 Task: nan
Action: Mouse moved to (457, 578)
Screenshot: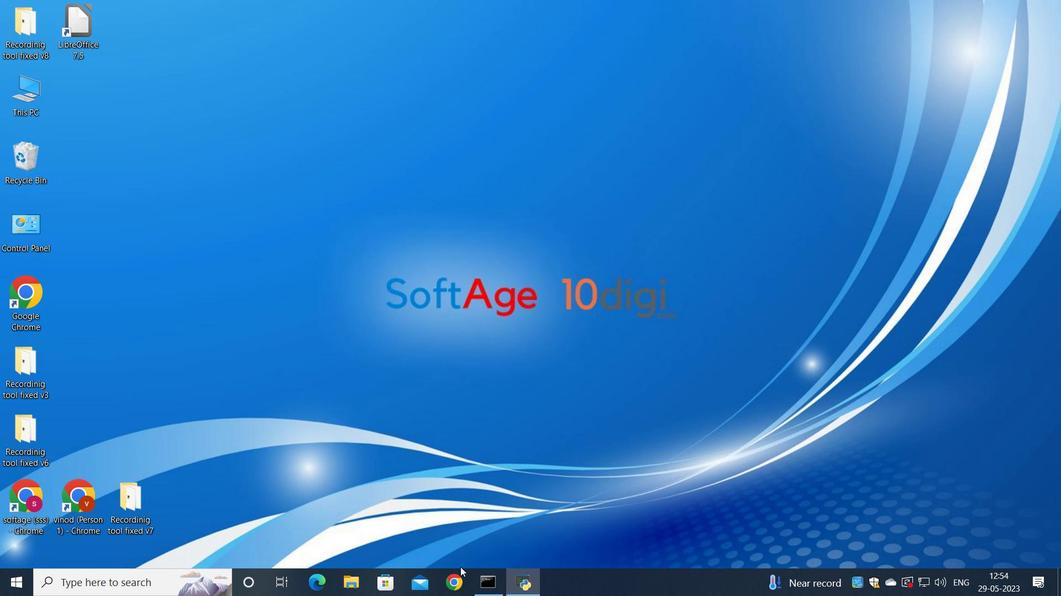 
Action: Mouse pressed left at (457, 578)
Screenshot: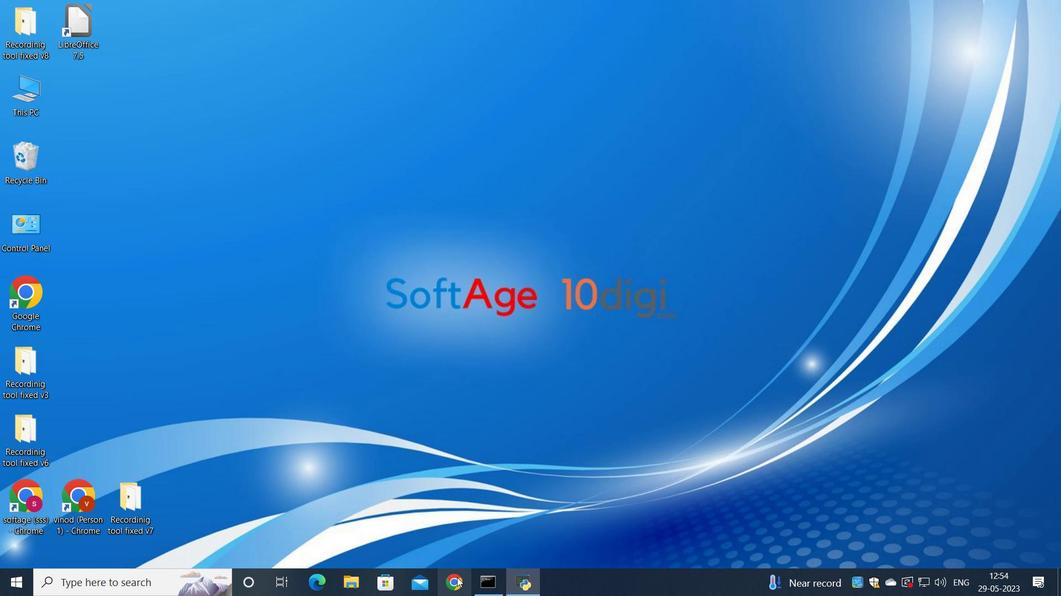 
Action: Mouse moved to (461, 367)
Screenshot: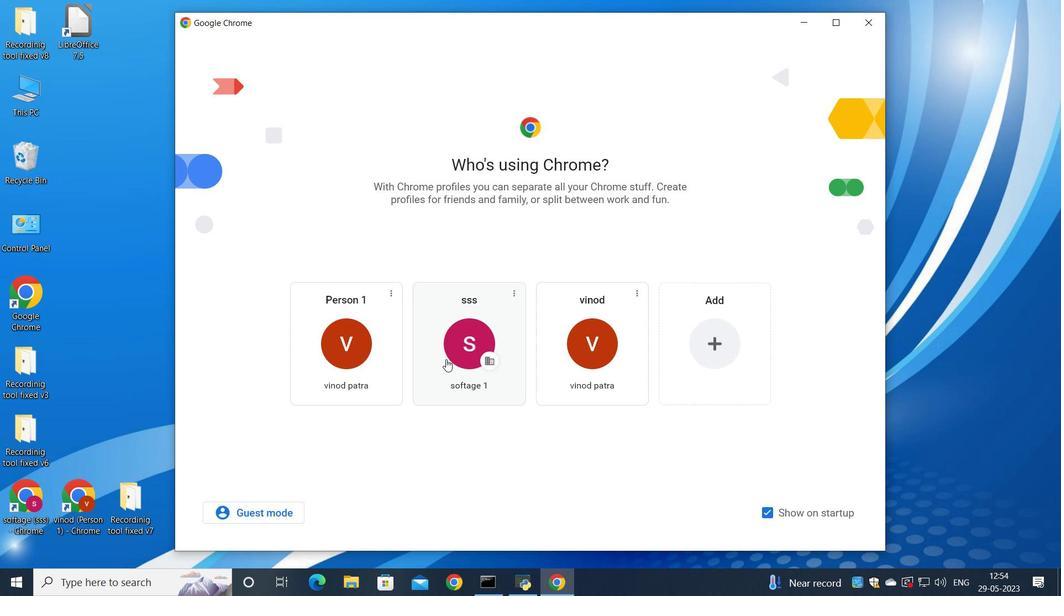 
Action: Mouse pressed left at (461, 367)
Screenshot: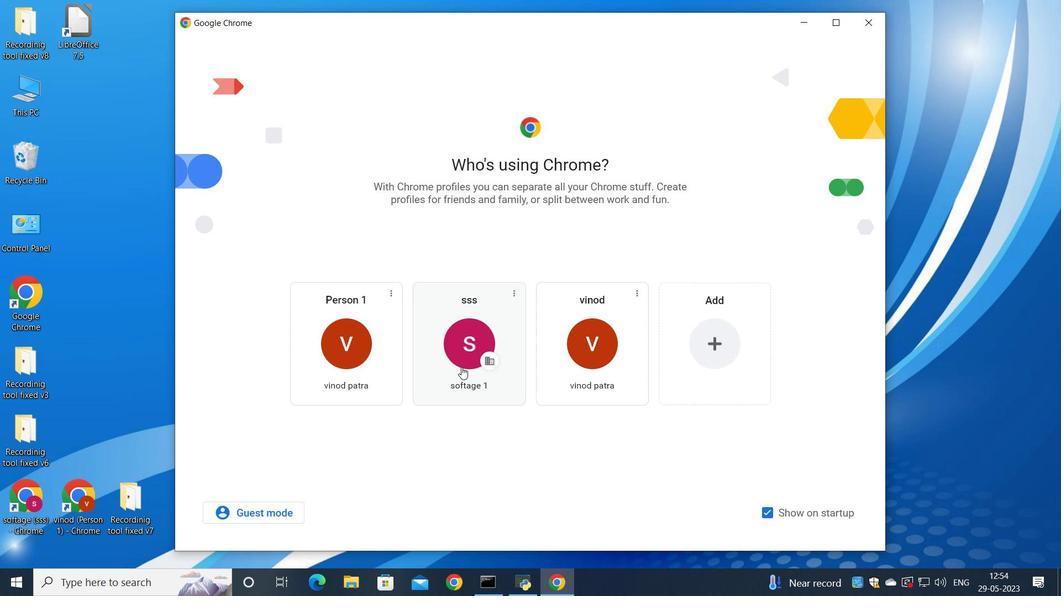 
Action: Mouse moved to (923, 69)
Screenshot: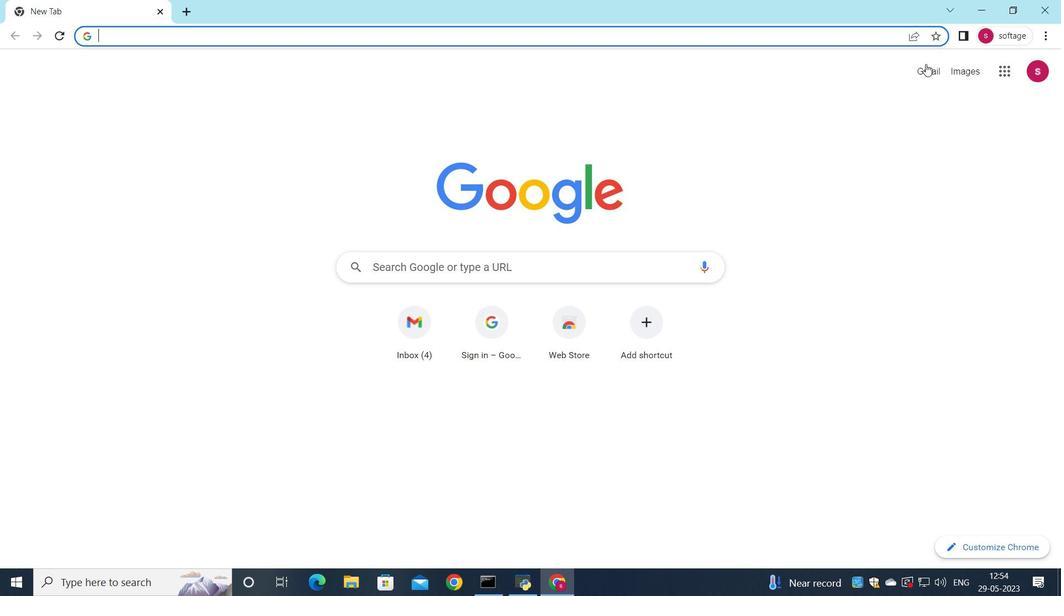 
Action: Mouse pressed left at (923, 69)
Screenshot: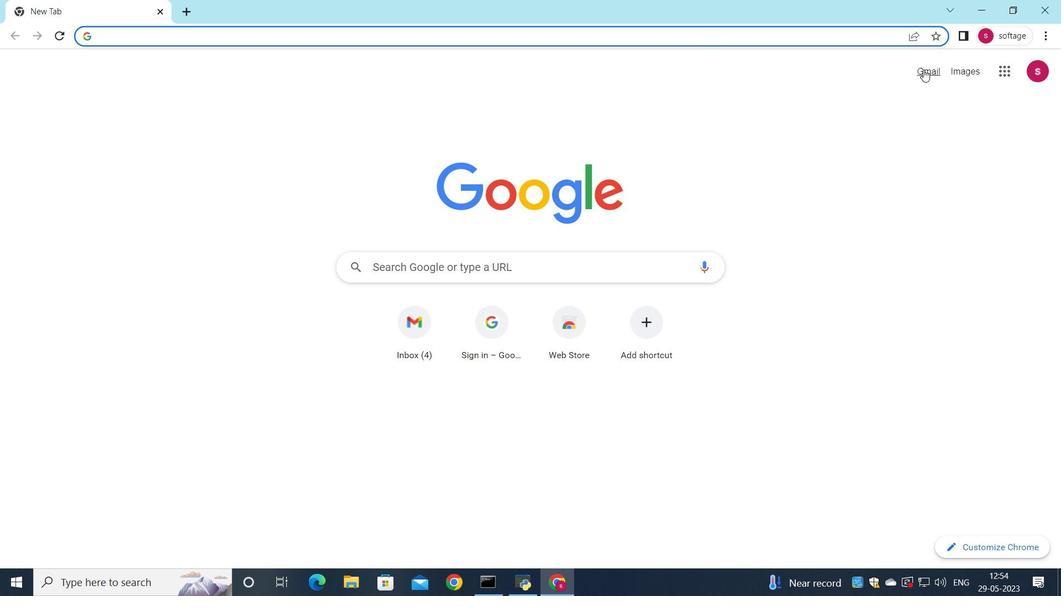 
Action: Mouse moved to (906, 91)
Screenshot: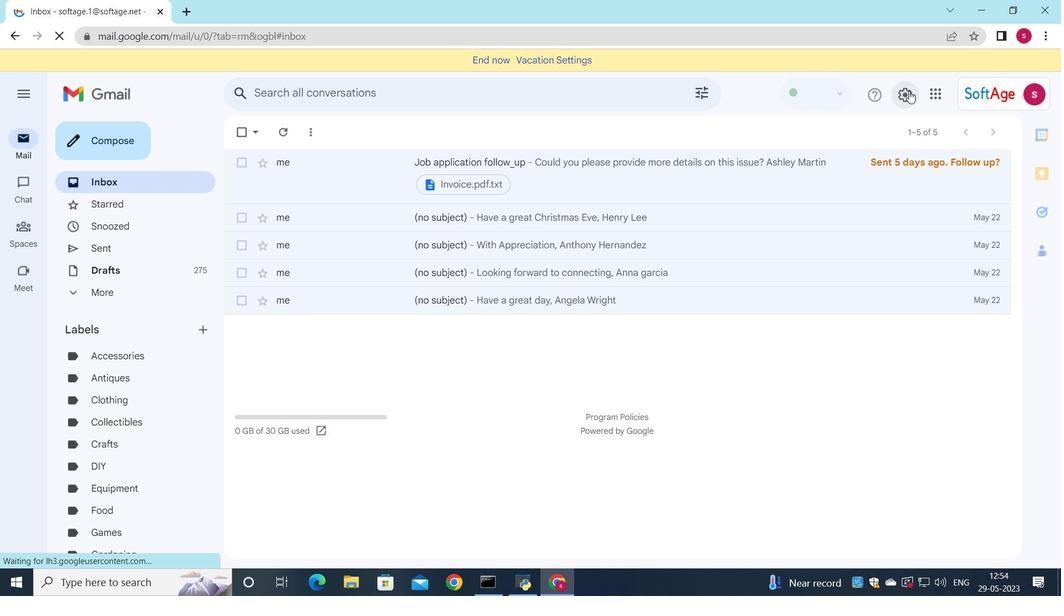 
Action: Mouse pressed left at (906, 91)
Screenshot: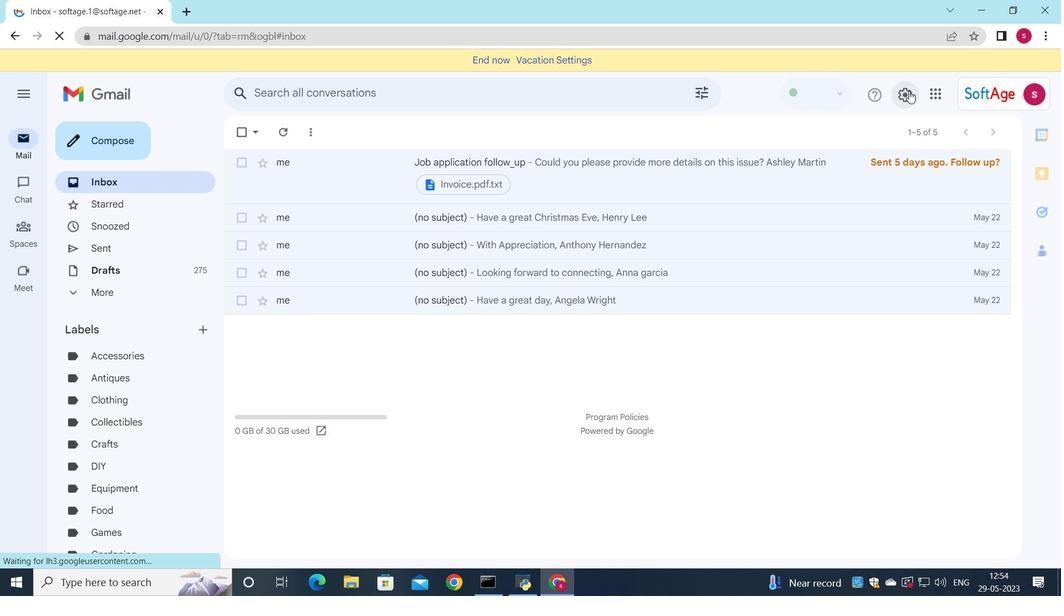 
Action: Mouse moved to (906, 168)
Screenshot: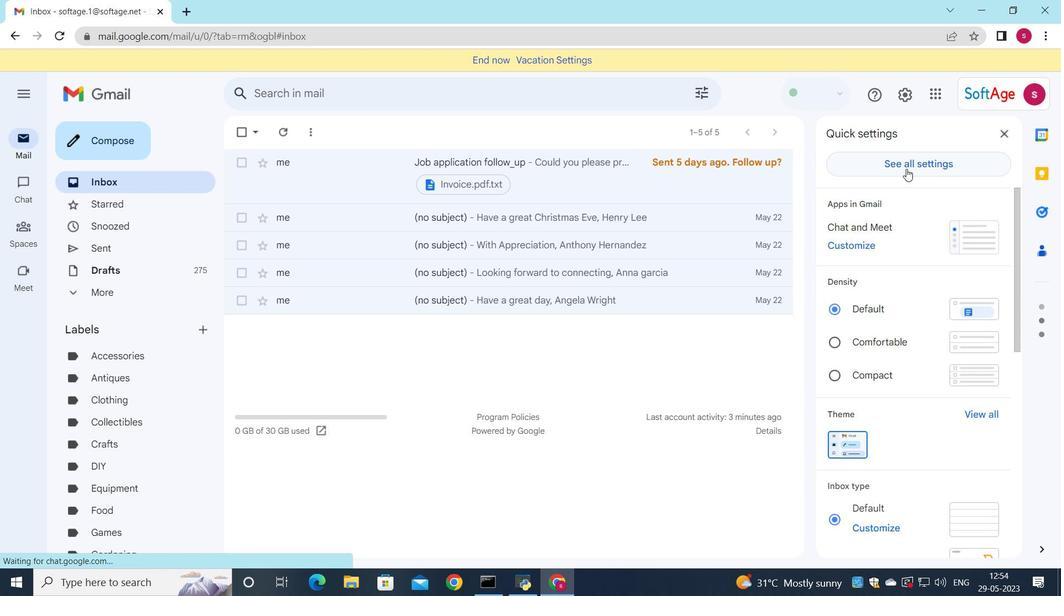 
Action: Mouse pressed left at (906, 168)
Screenshot: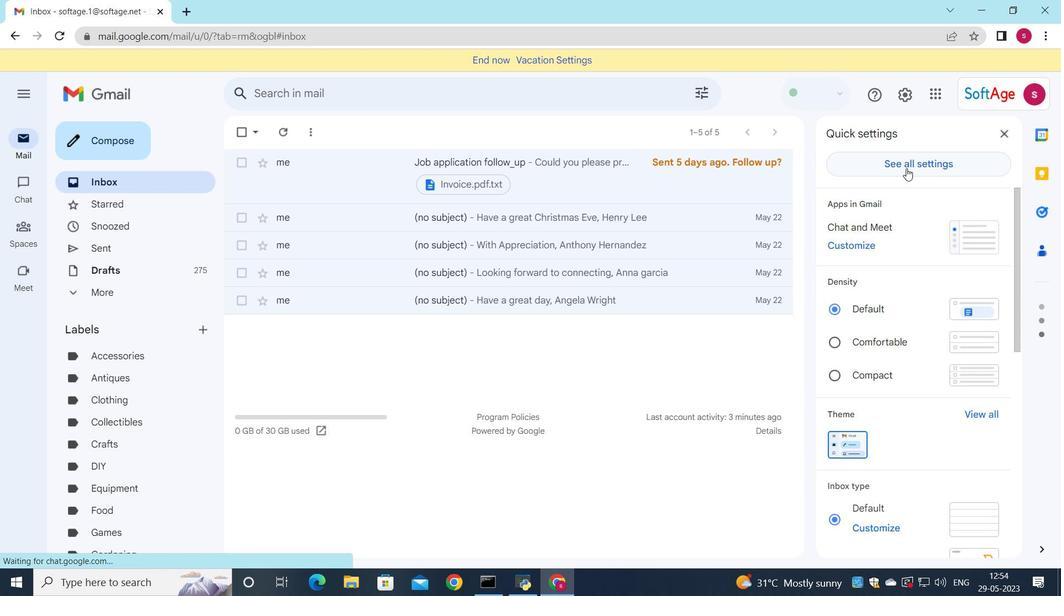 
Action: Mouse moved to (535, 504)
Screenshot: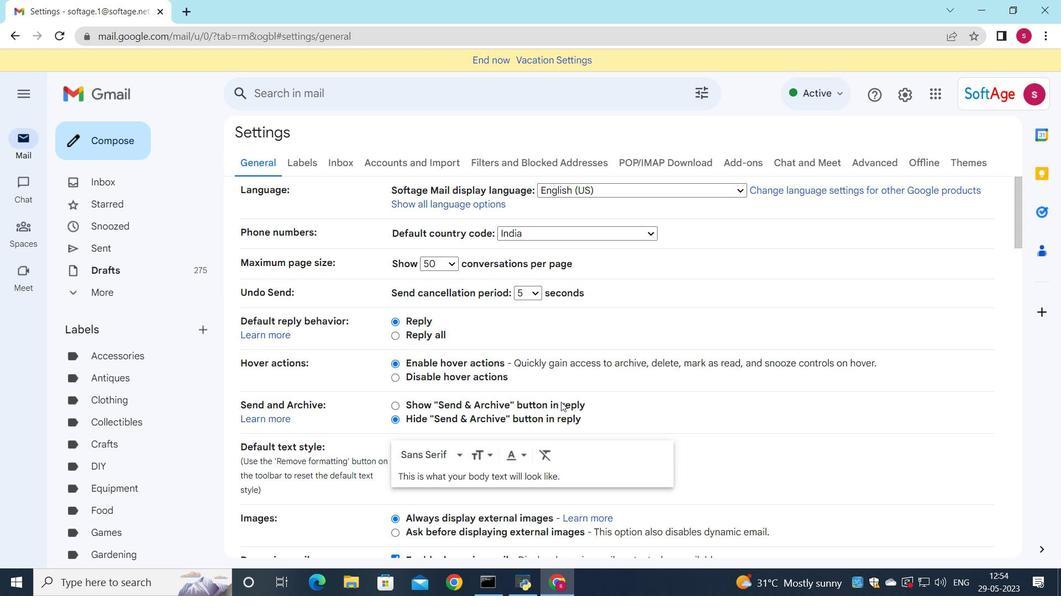 
Action: Mouse scrolled (535, 503) with delta (0, 0)
Screenshot: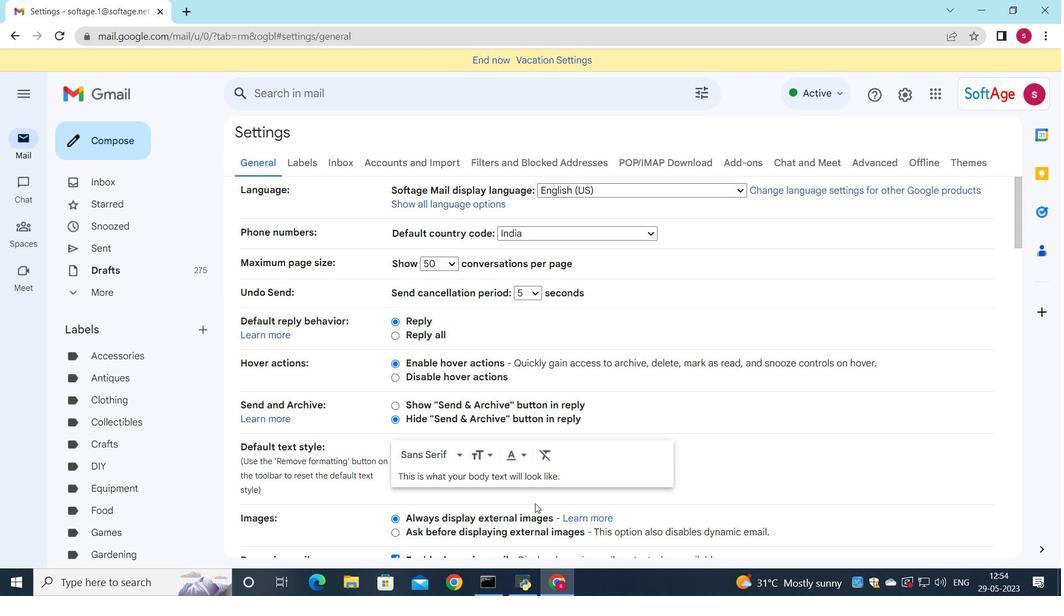 
Action: Mouse scrolled (535, 503) with delta (0, 0)
Screenshot: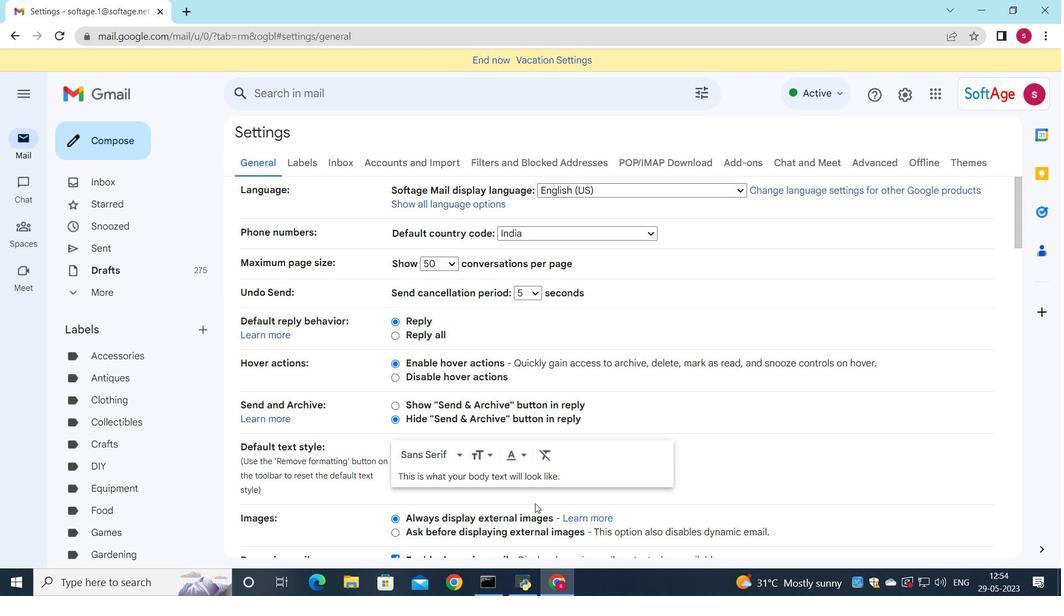 
Action: Mouse scrolled (535, 503) with delta (0, 0)
Screenshot: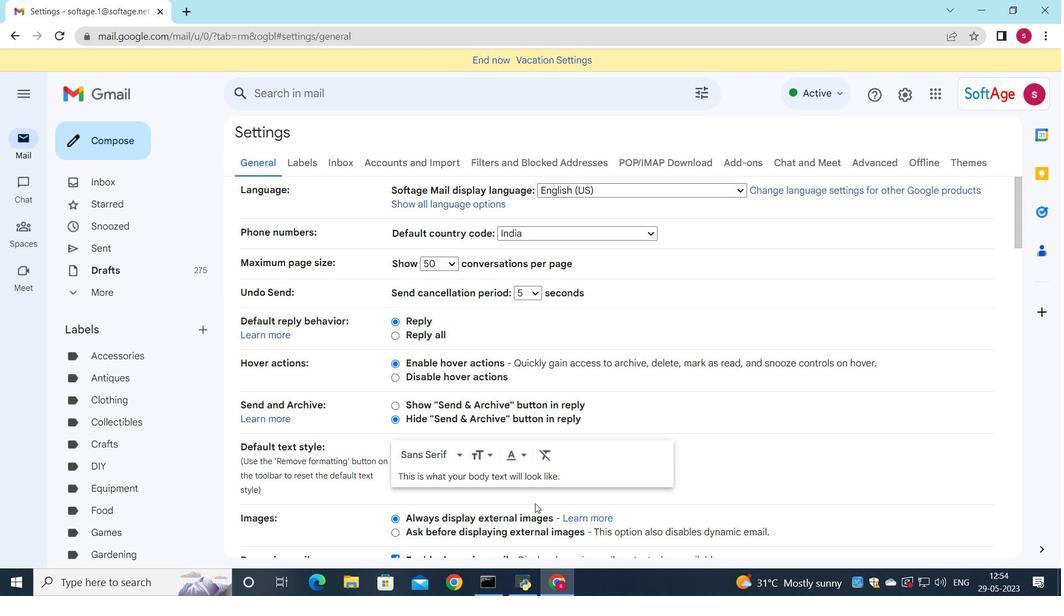 
Action: Mouse scrolled (535, 503) with delta (0, 0)
Screenshot: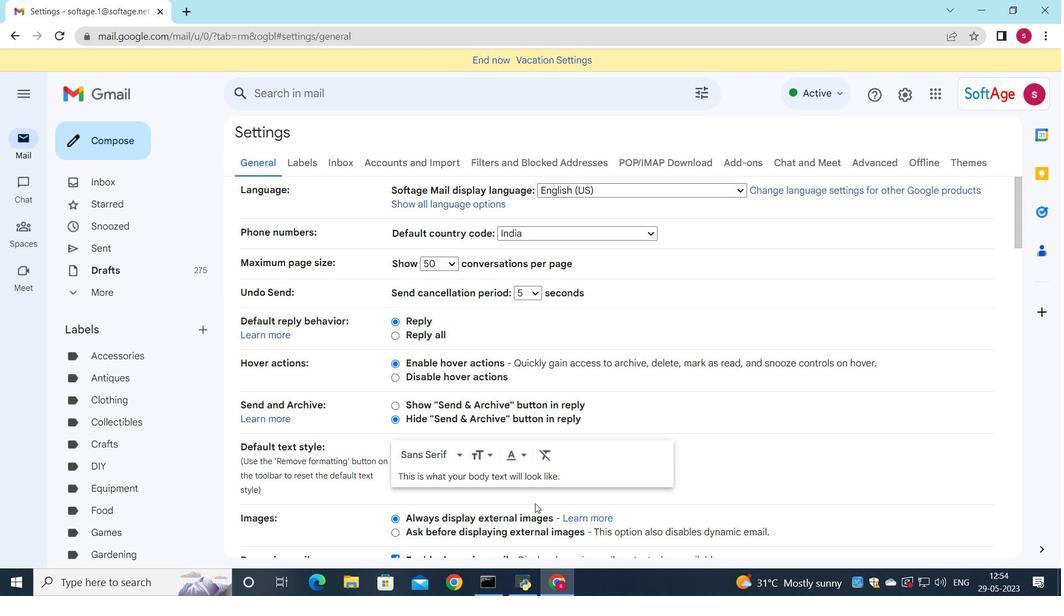 
Action: Mouse moved to (543, 487)
Screenshot: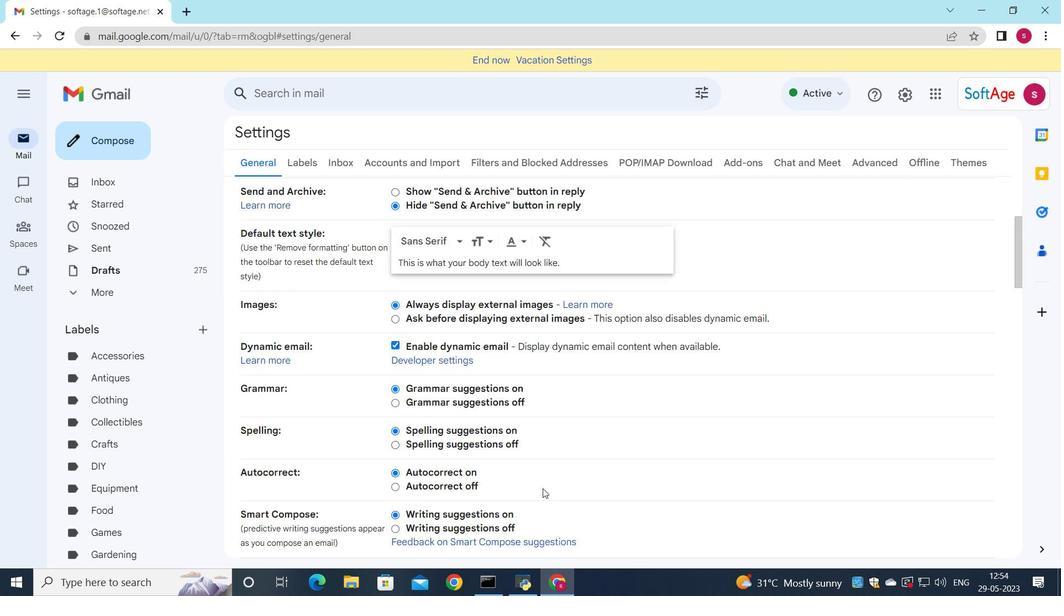 
Action: Mouse scrolled (543, 487) with delta (0, 0)
Screenshot: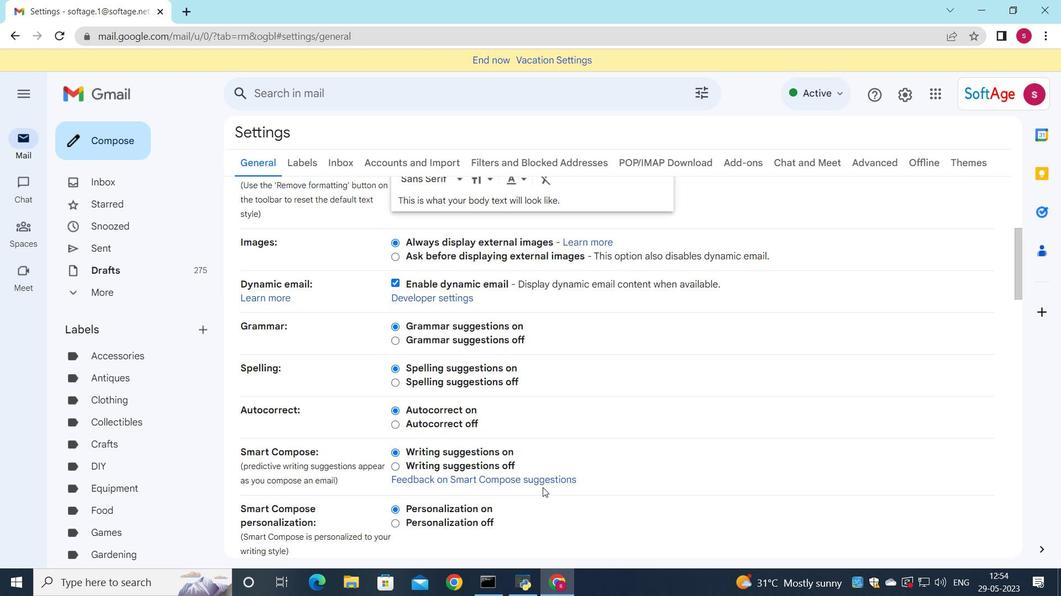 
Action: Mouse scrolled (543, 487) with delta (0, 0)
Screenshot: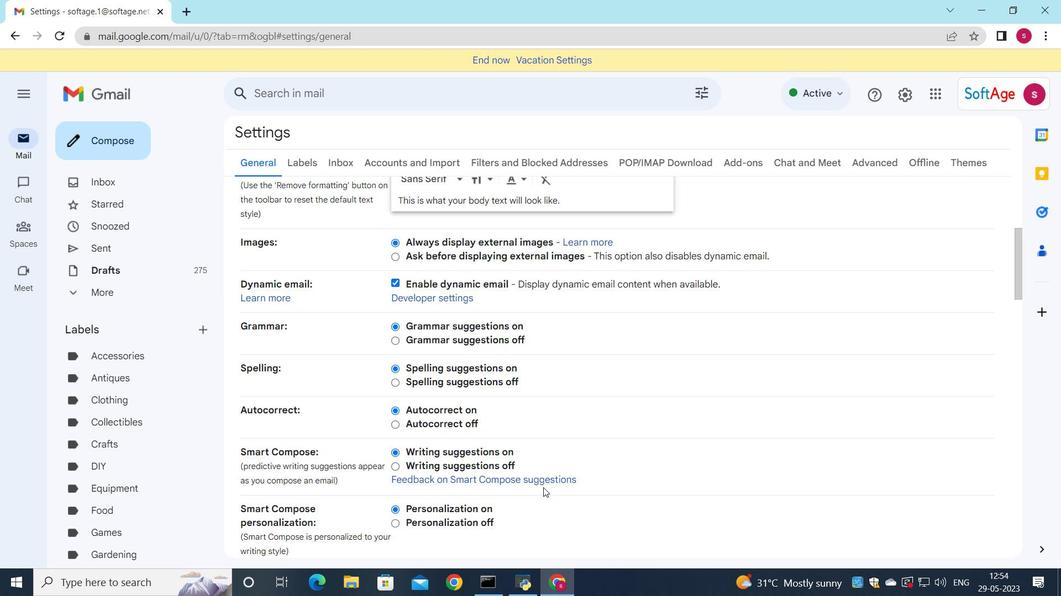 
Action: Mouse scrolled (543, 487) with delta (0, 0)
Screenshot: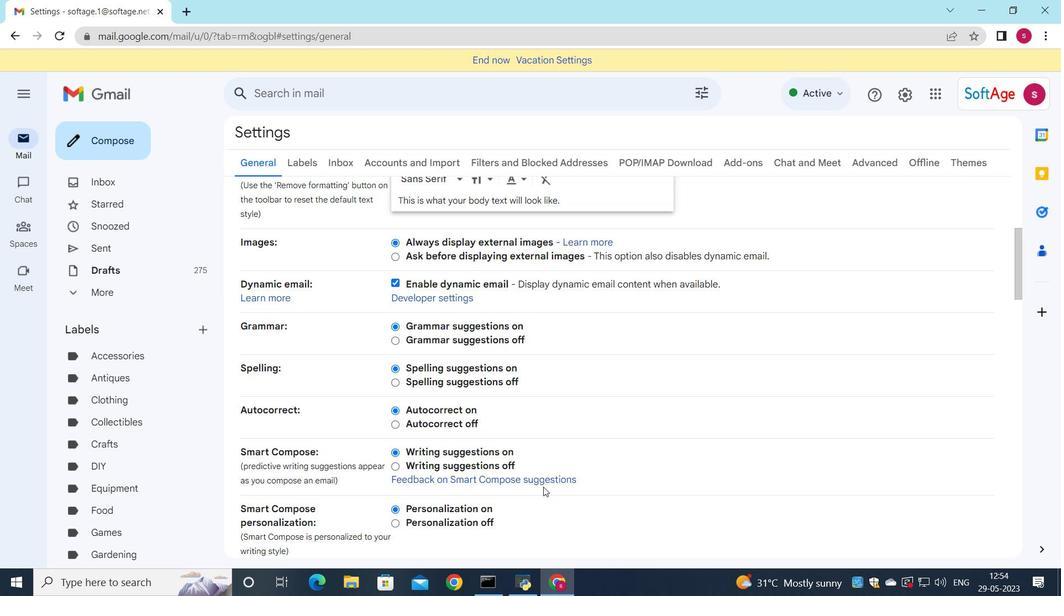 
Action: Mouse scrolled (543, 487) with delta (0, 0)
Screenshot: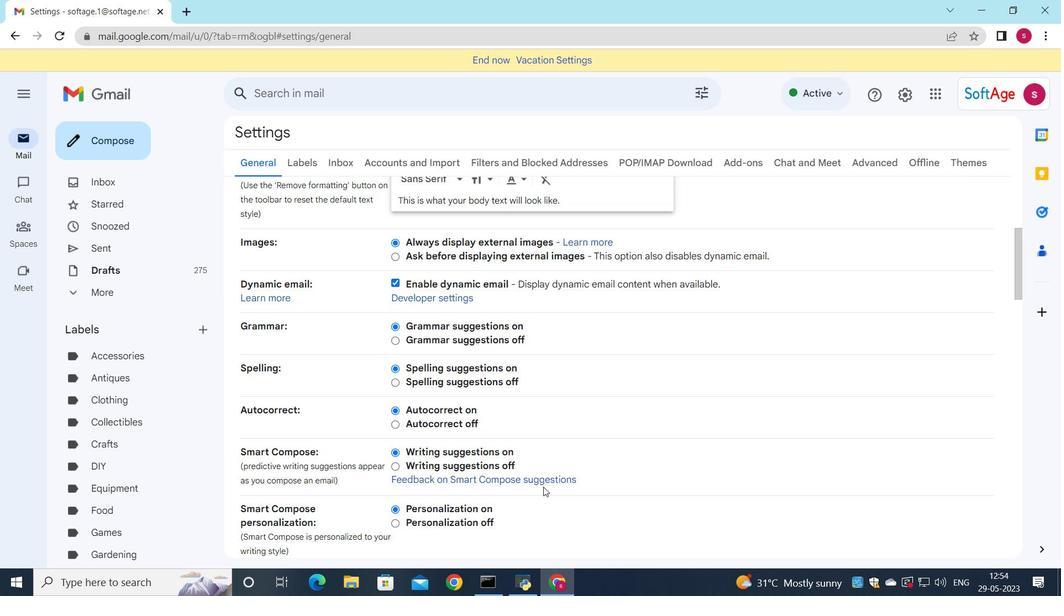 
Action: Mouse moved to (546, 487)
Screenshot: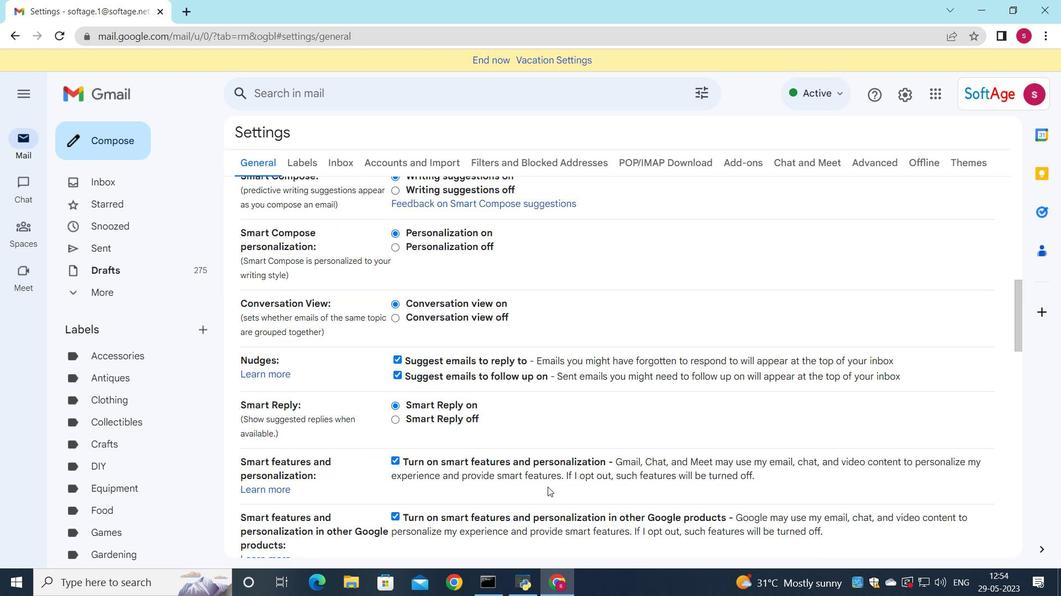 
Action: Mouse scrolled (546, 486) with delta (0, 0)
Screenshot: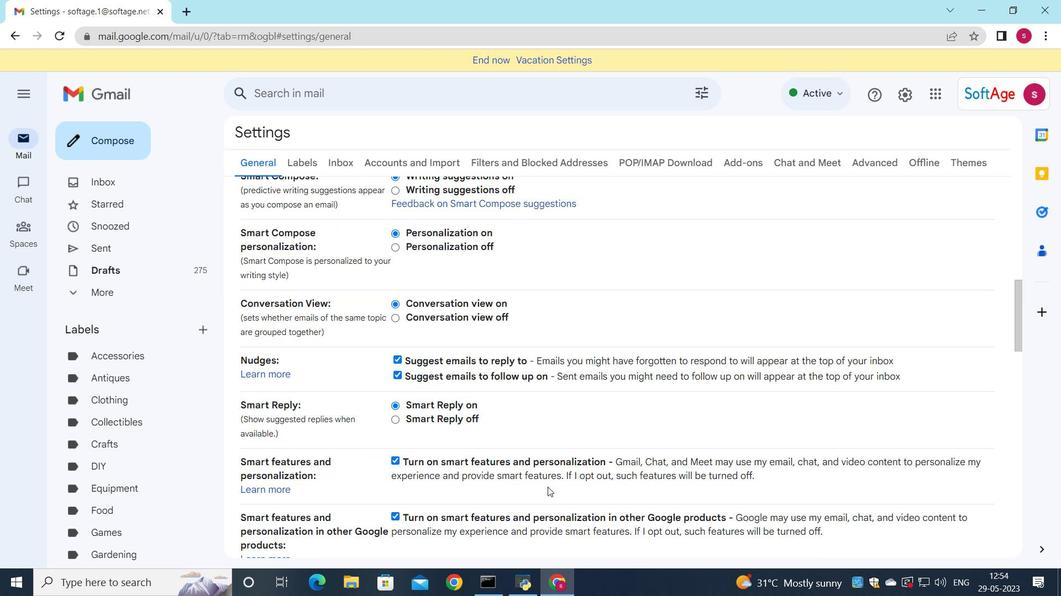 
Action: Mouse moved to (545, 487)
Screenshot: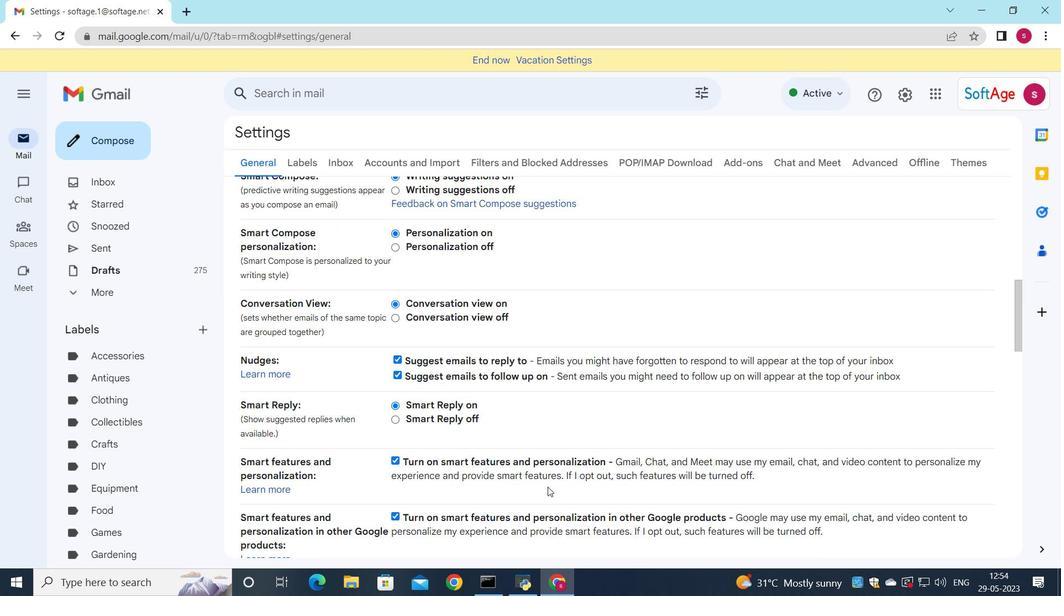 
Action: Mouse scrolled (545, 486) with delta (0, 0)
Screenshot: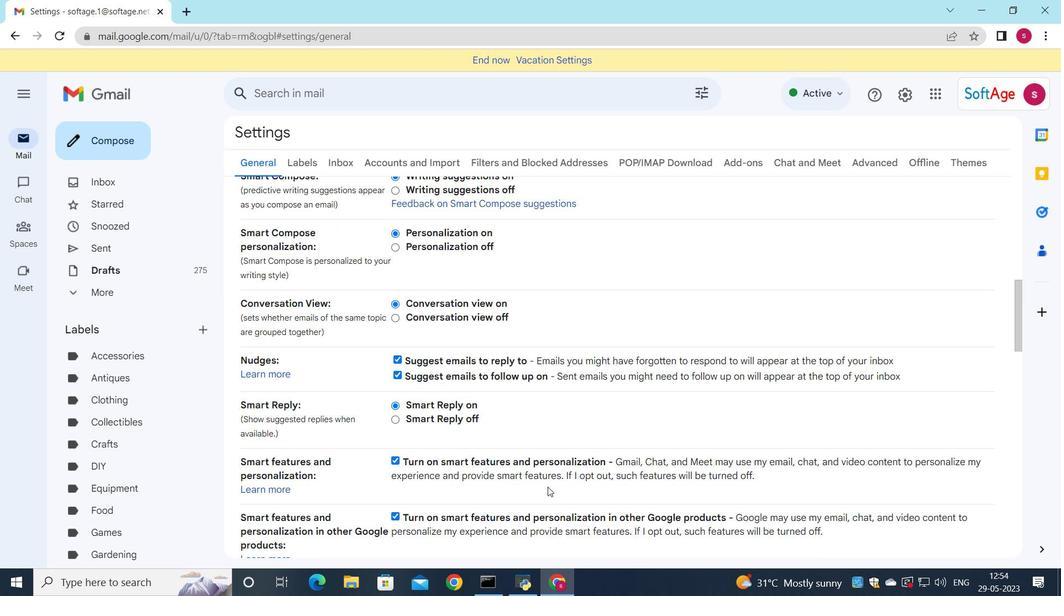 
Action: Mouse scrolled (545, 486) with delta (0, 0)
Screenshot: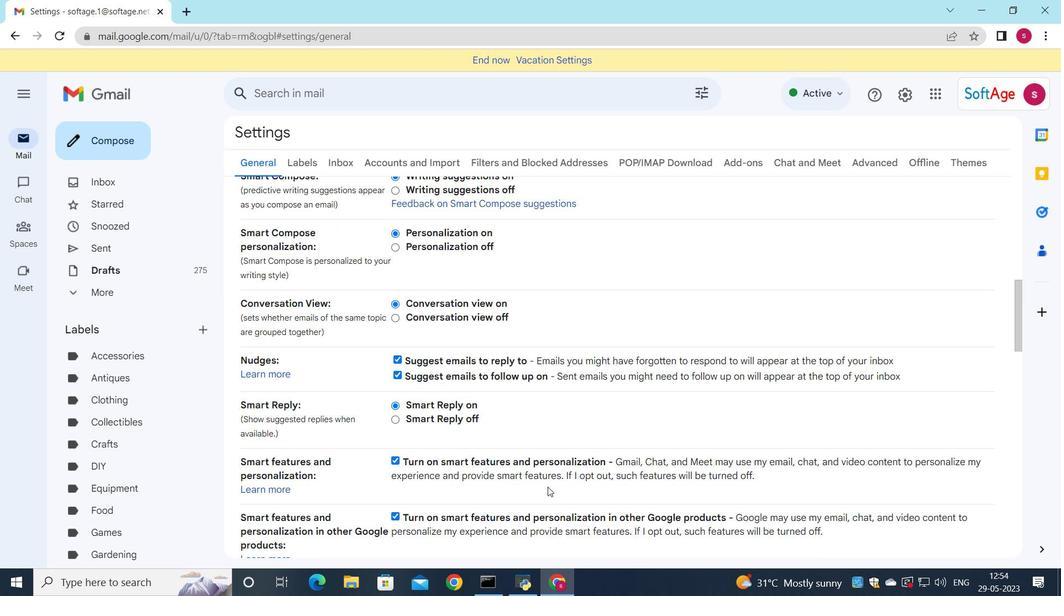 
Action: Mouse scrolled (545, 486) with delta (0, 0)
Screenshot: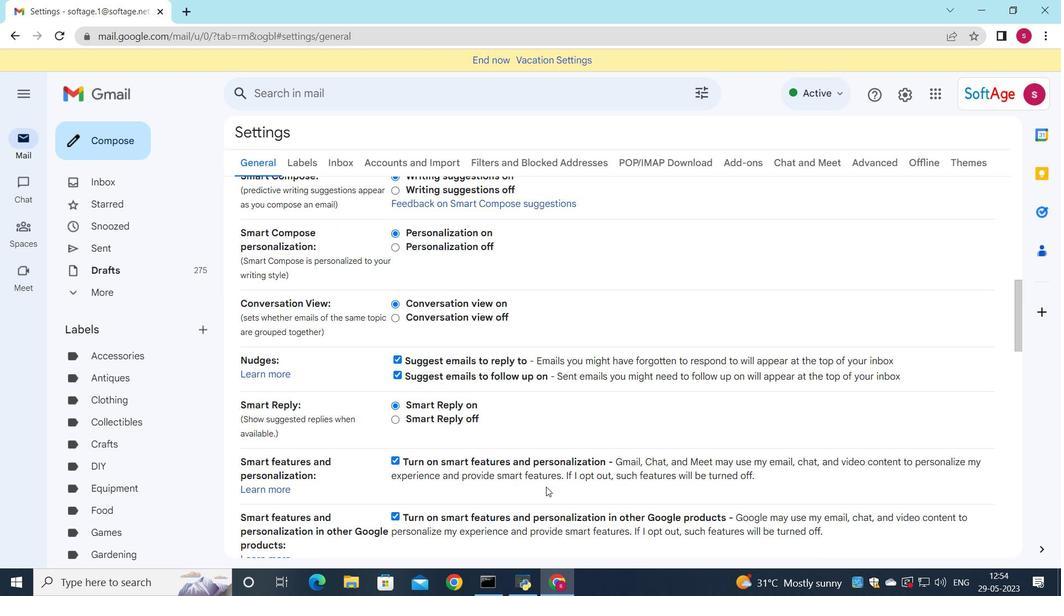 
Action: Mouse moved to (543, 485)
Screenshot: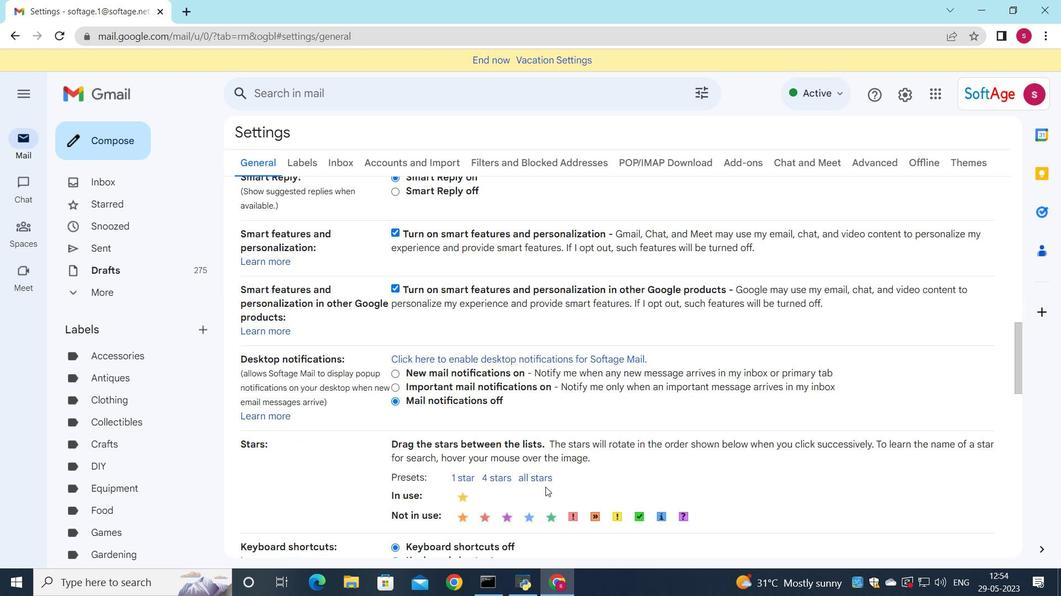 
Action: Mouse scrolled (543, 484) with delta (0, 0)
Screenshot: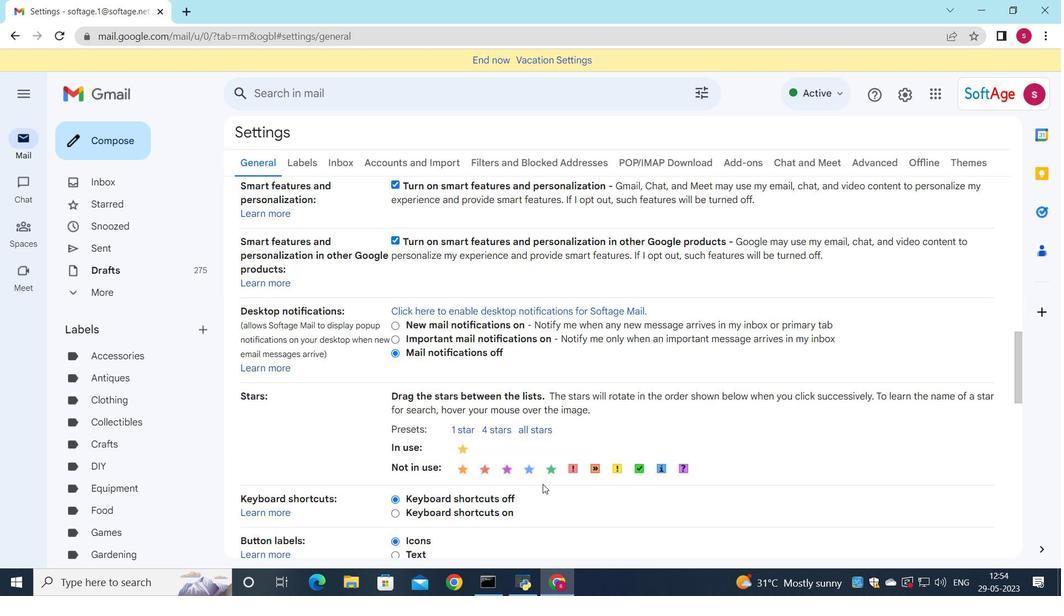
Action: Mouse moved to (543, 485)
Screenshot: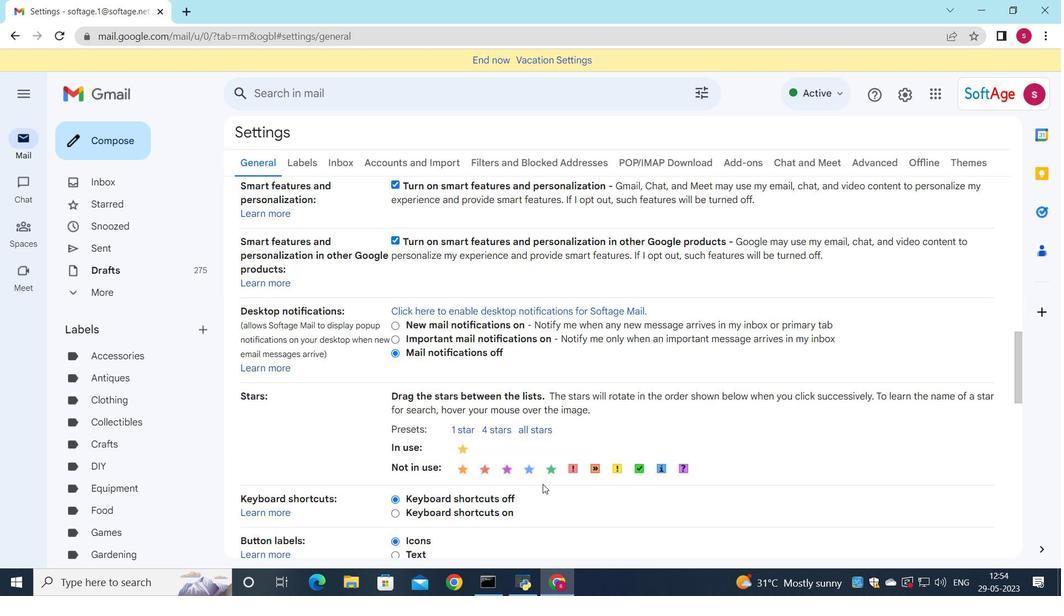 
Action: Mouse scrolled (543, 484) with delta (0, 0)
Screenshot: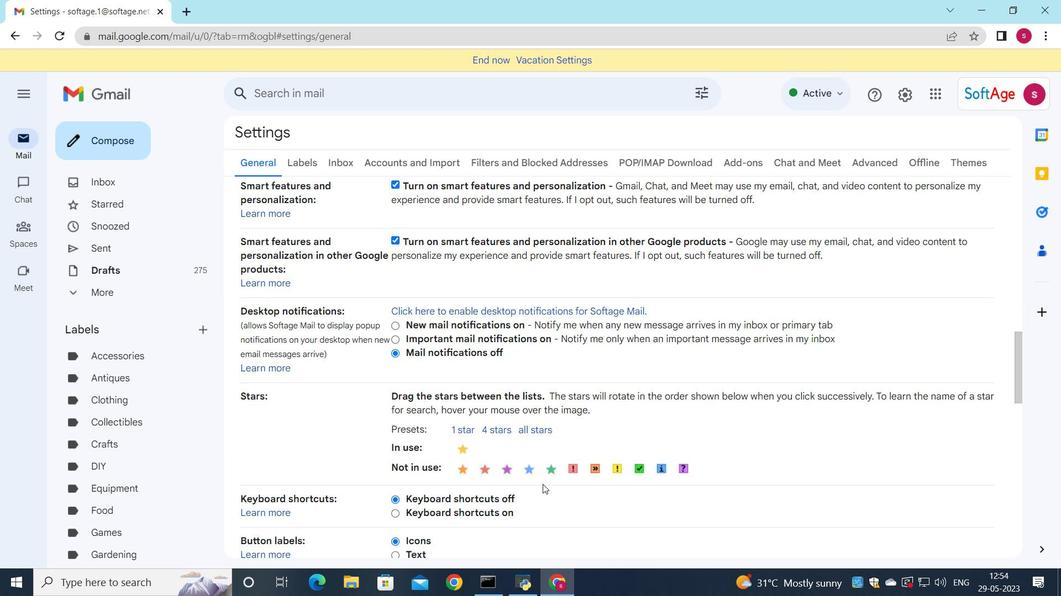 
Action: Mouse scrolled (543, 484) with delta (0, 0)
Screenshot: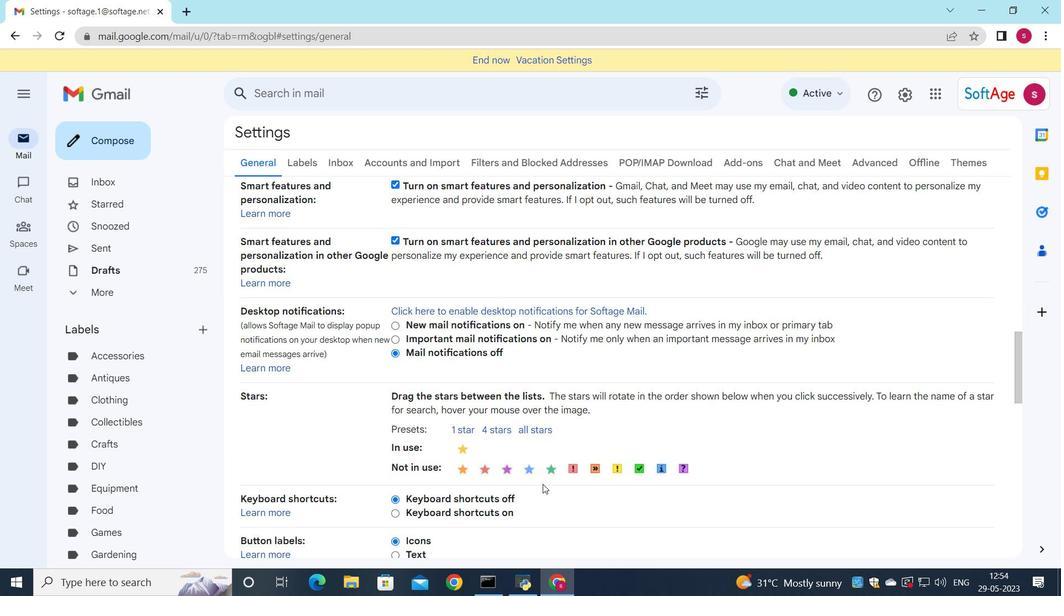 
Action: Mouse moved to (542, 485)
Screenshot: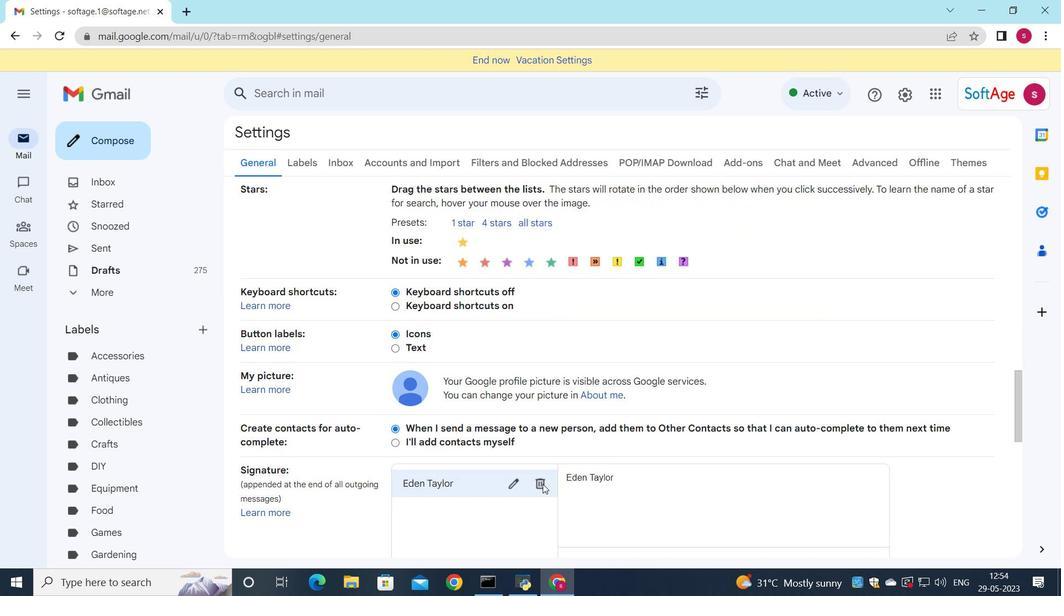 
Action: Mouse scrolled (542, 484) with delta (0, 0)
Screenshot: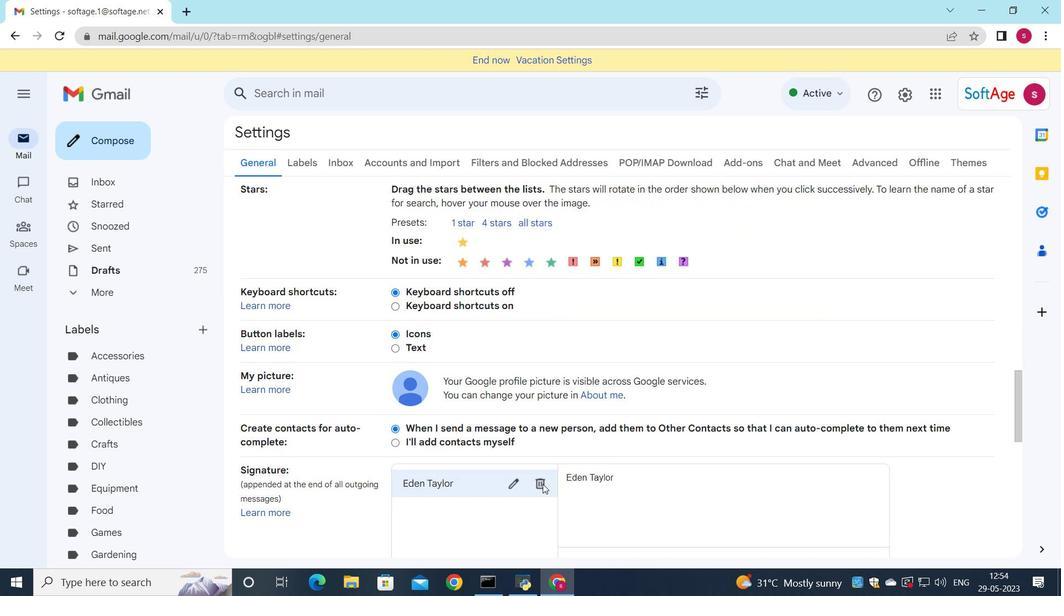 
Action: Mouse scrolled (542, 484) with delta (0, 0)
Screenshot: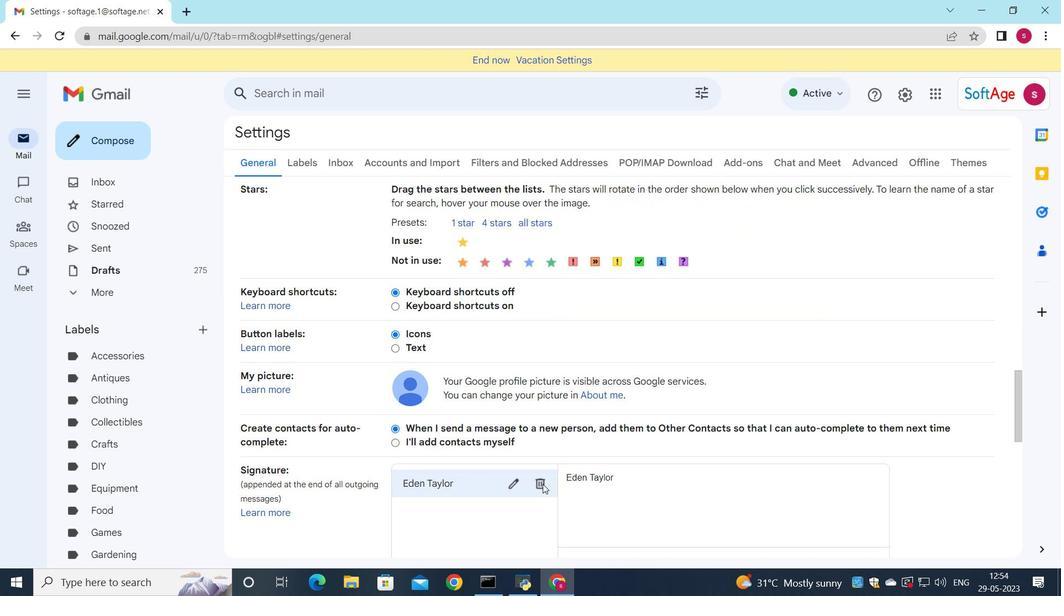
Action: Mouse moved to (548, 352)
Screenshot: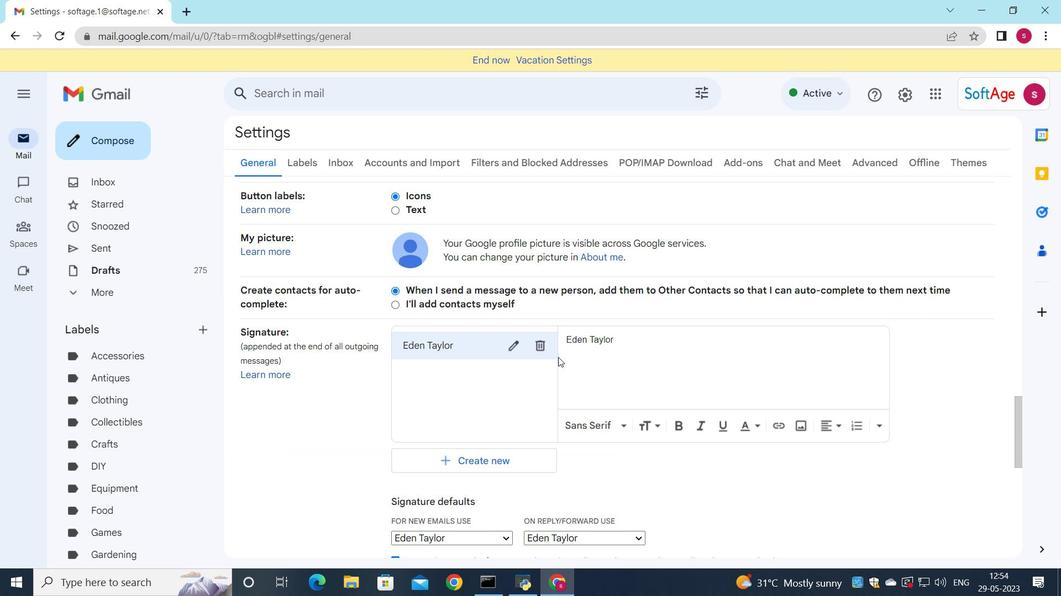 
Action: Mouse pressed left at (548, 352)
Screenshot: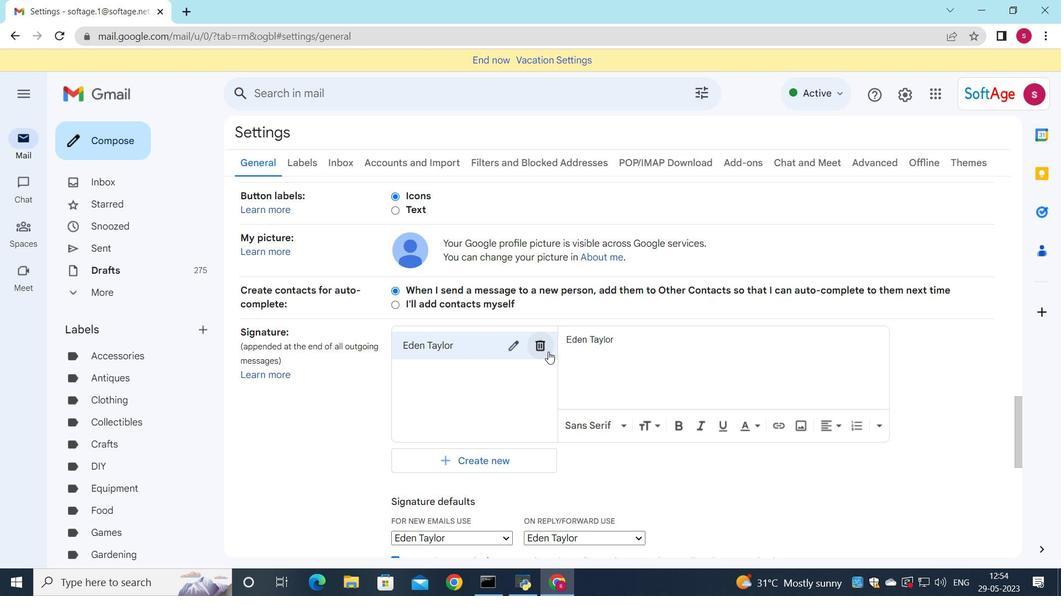 
Action: Mouse moved to (654, 337)
Screenshot: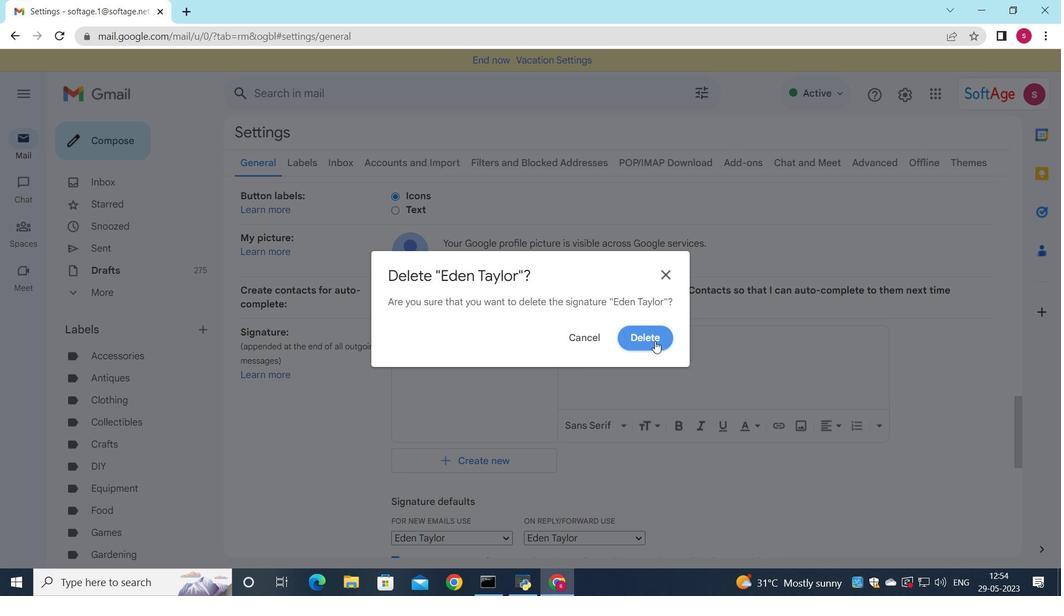 
Action: Mouse pressed left at (654, 337)
Screenshot: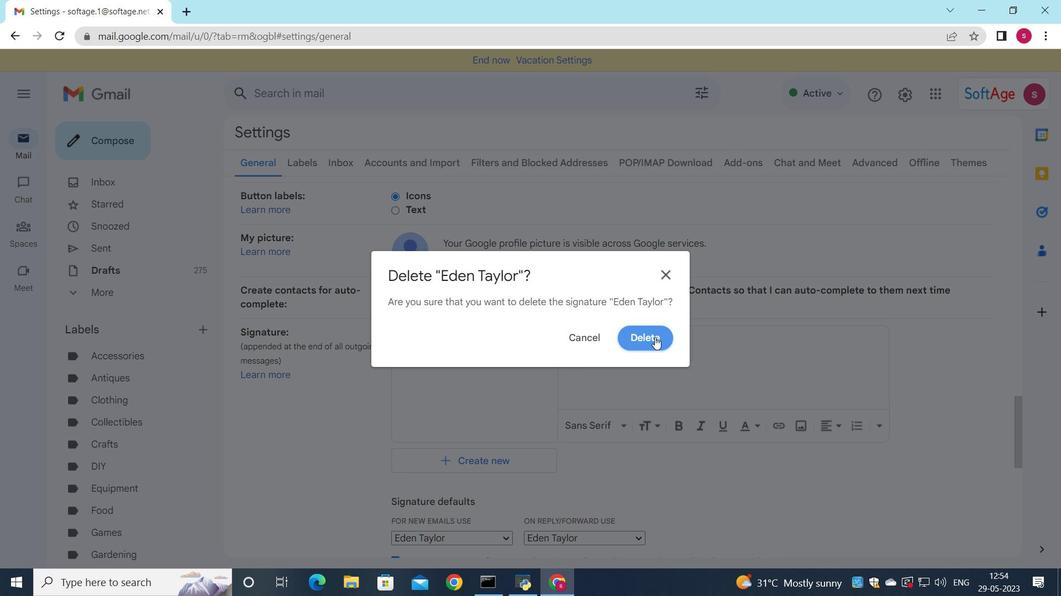 
Action: Mouse moved to (462, 364)
Screenshot: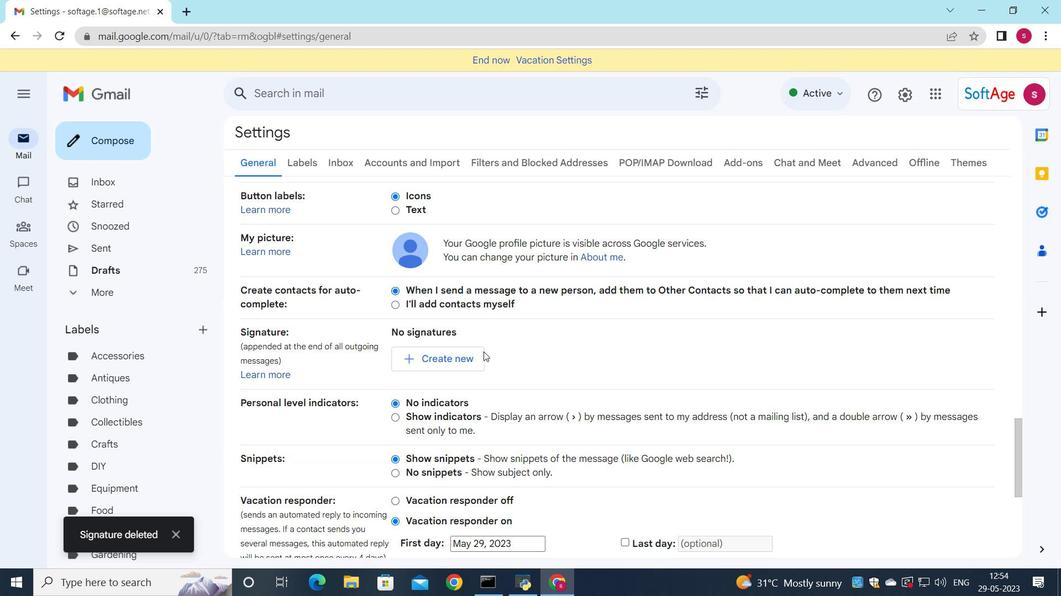 
Action: Mouse pressed left at (462, 364)
Screenshot: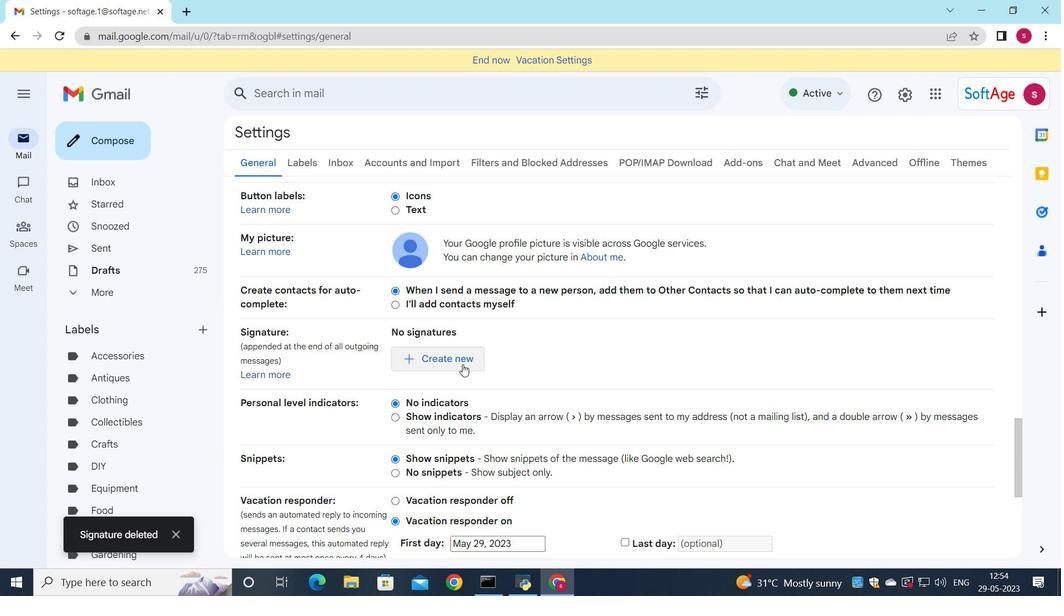 
Action: Mouse moved to (599, 381)
Screenshot: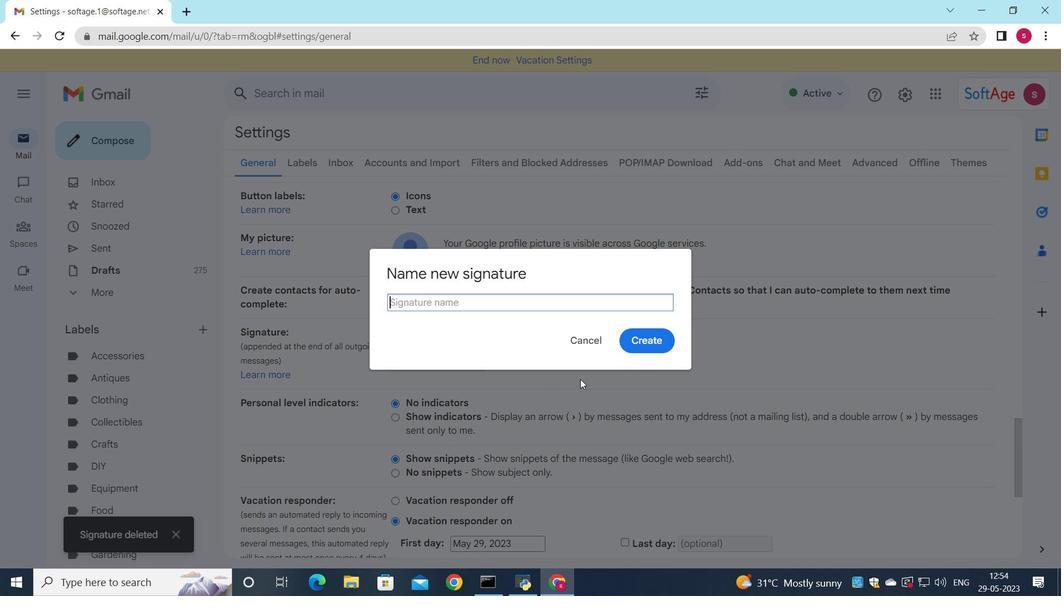 
Action: Key pressed <Key.shift>Eduardo<Key.space><Key.shift>Lee
Screenshot: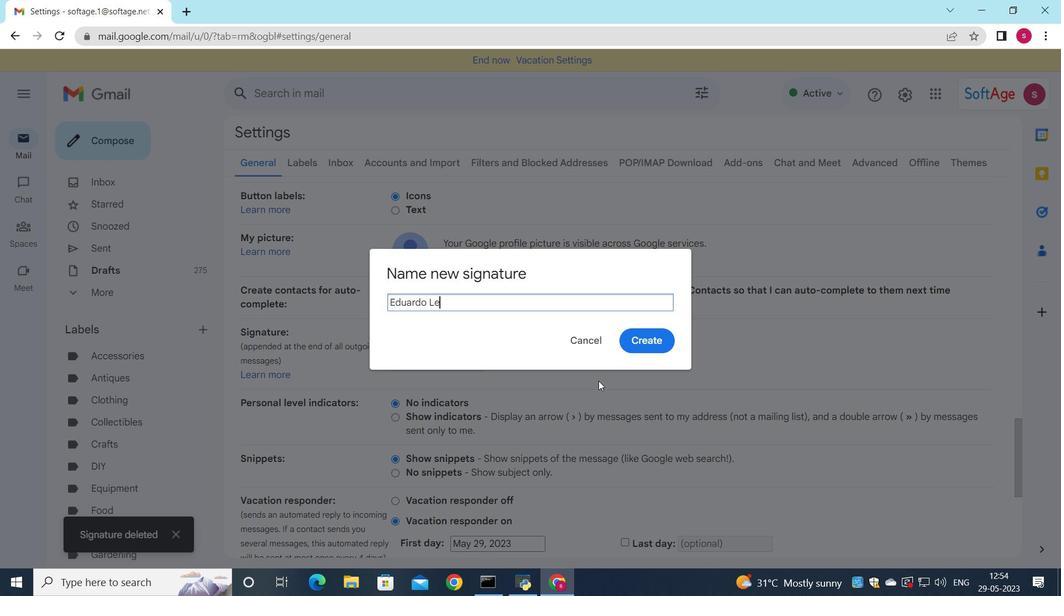 
Action: Mouse moved to (628, 342)
Screenshot: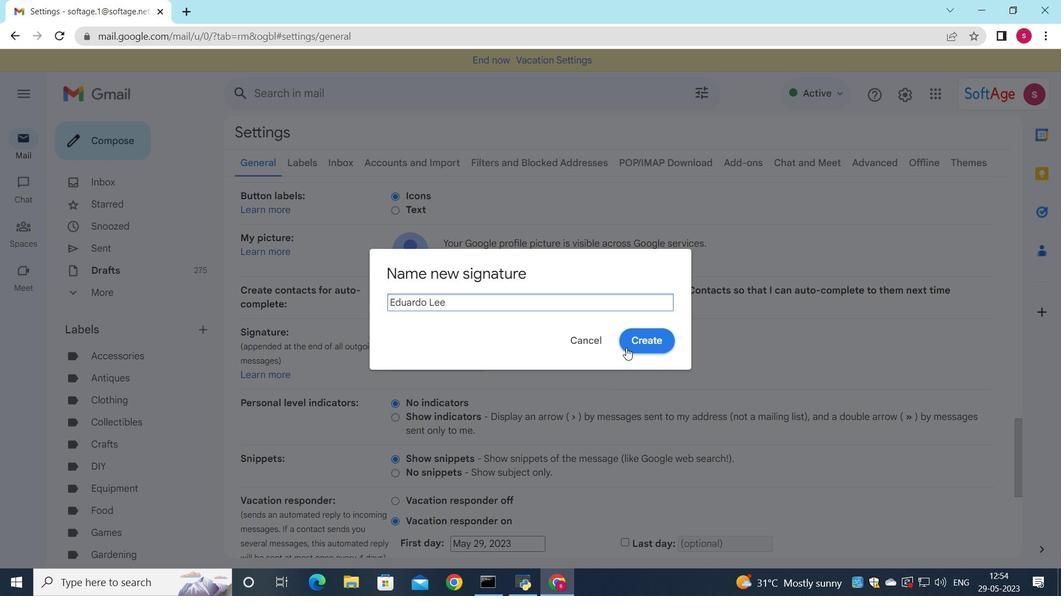 
Action: Mouse pressed left at (628, 342)
Screenshot: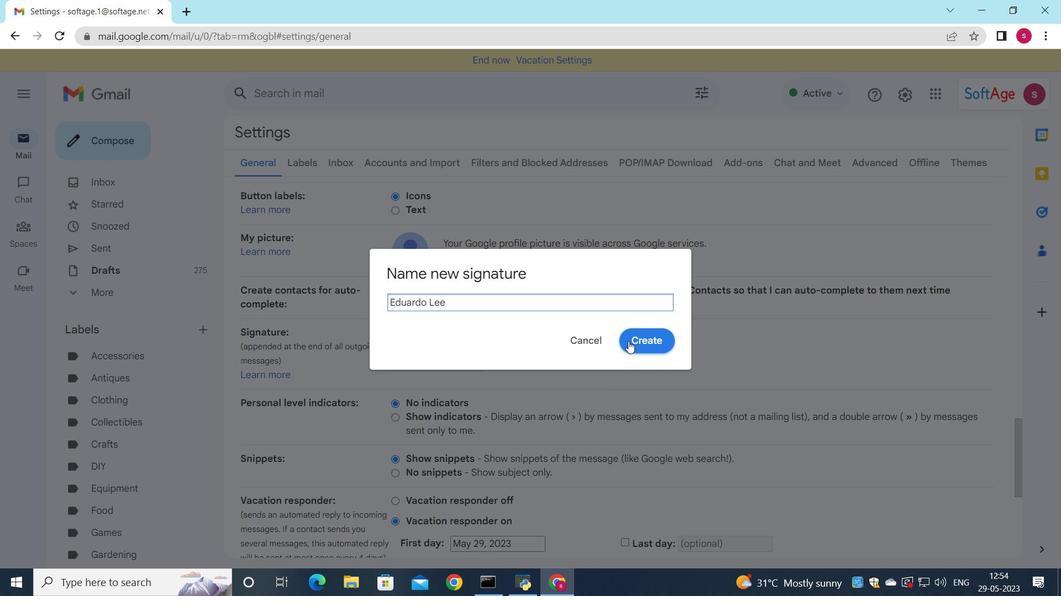 
Action: Mouse moved to (644, 365)
Screenshot: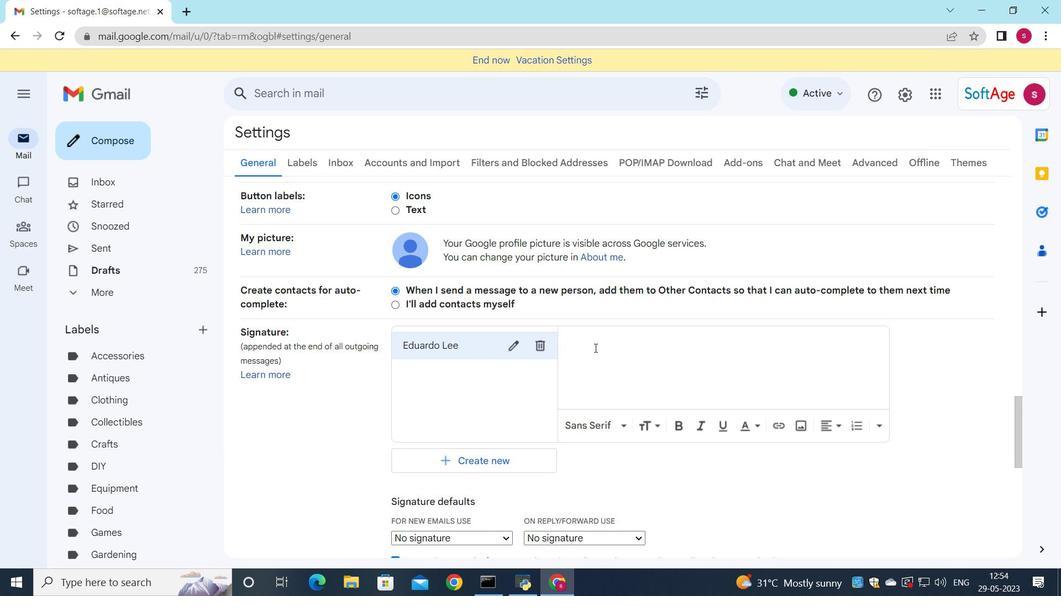 
Action: Mouse pressed left at (644, 365)
Screenshot: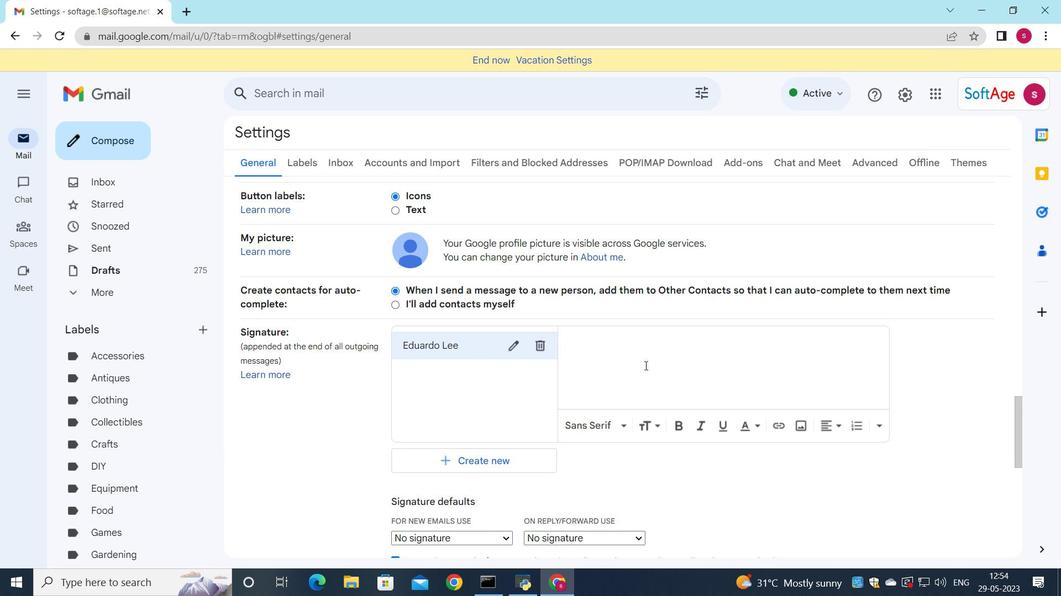 
Action: Key pressed <Key.shift>Eduardo<Key.space><Key.shift>Lee
Screenshot: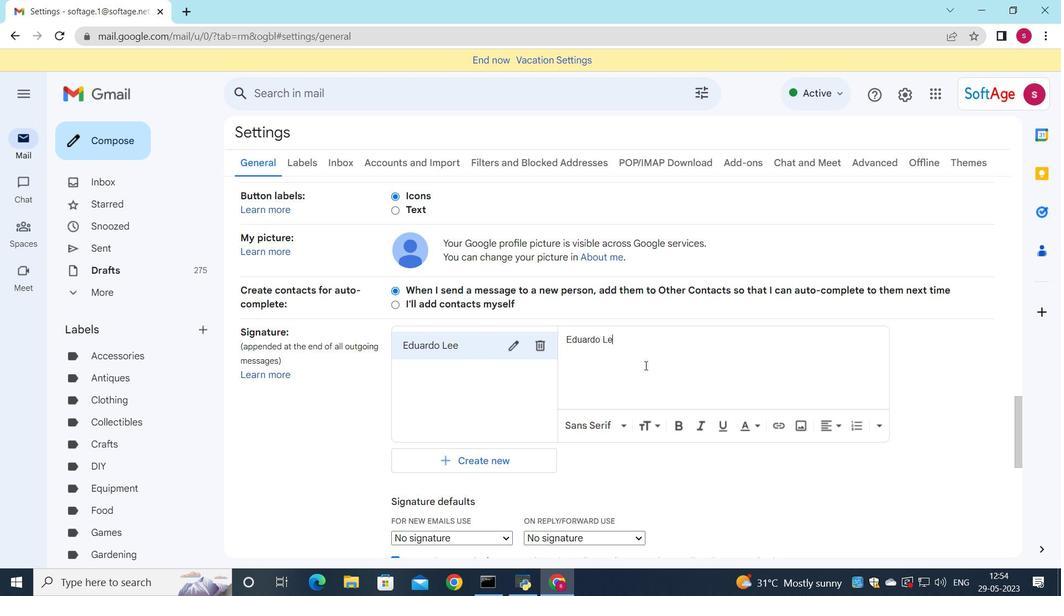 
Action: Mouse moved to (607, 379)
Screenshot: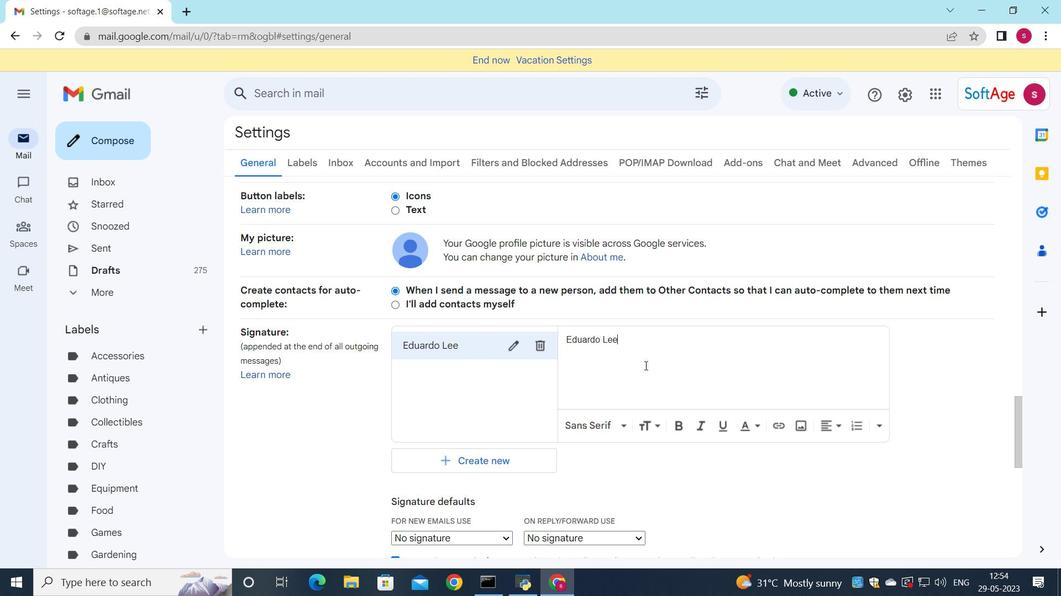 
Action: Mouse scrolled (607, 379) with delta (0, 0)
Screenshot: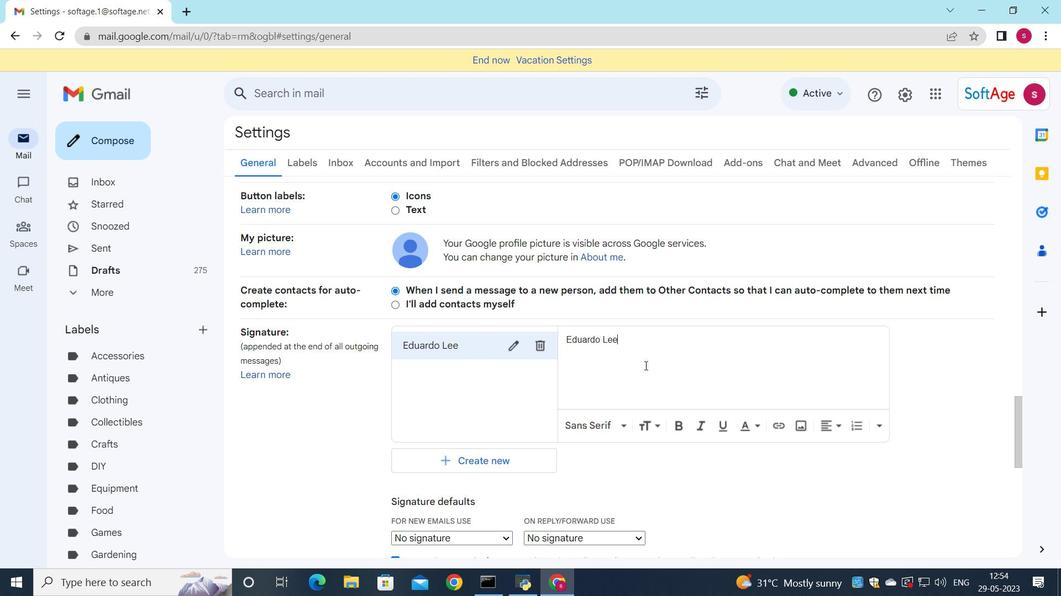 
Action: Mouse moved to (606, 381)
Screenshot: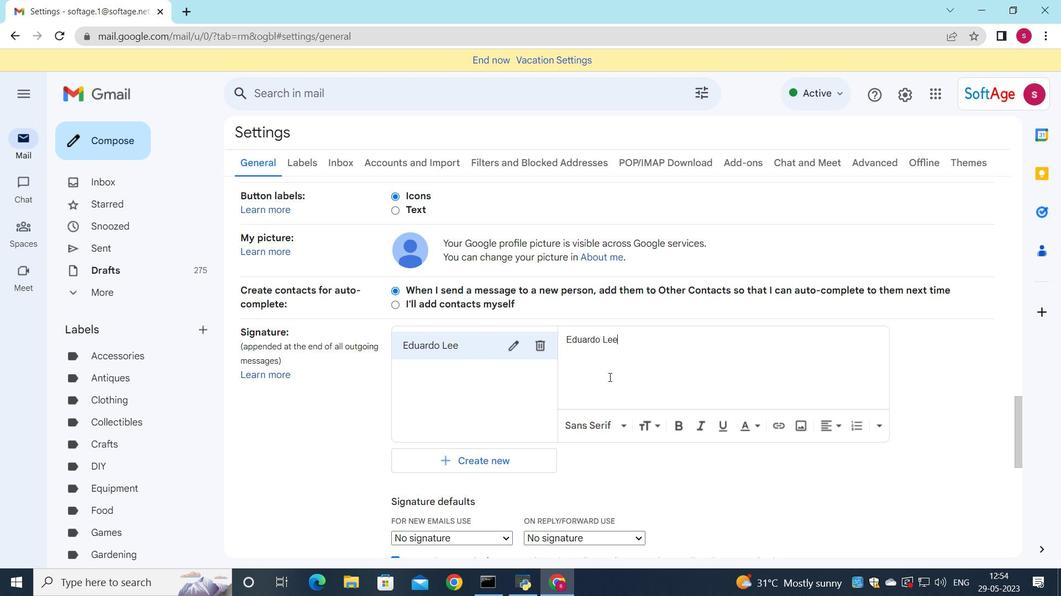 
Action: Mouse scrolled (606, 380) with delta (0, 0)
Screenshot: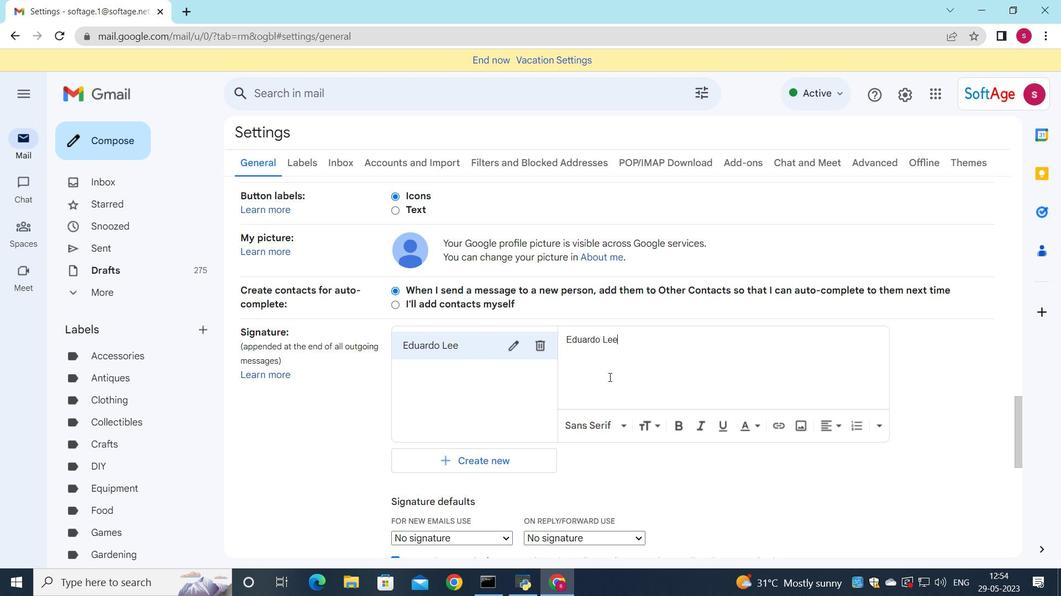 
Action: Mouse scrolled (606, 380) with delta (0, 0)
Screenshot: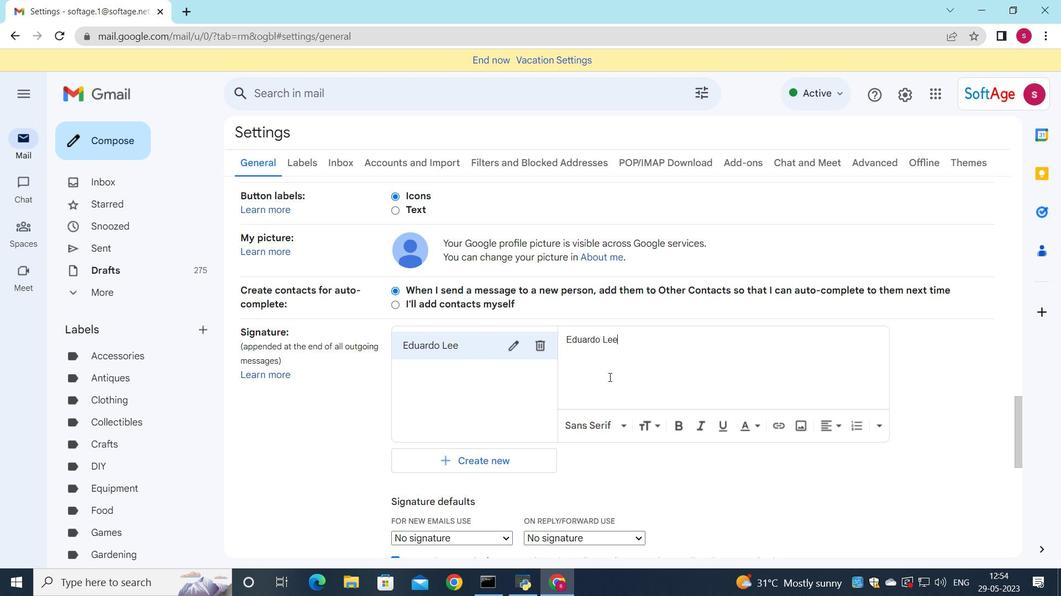 
Action: Mouse moved to (485, 332)
Screenshot: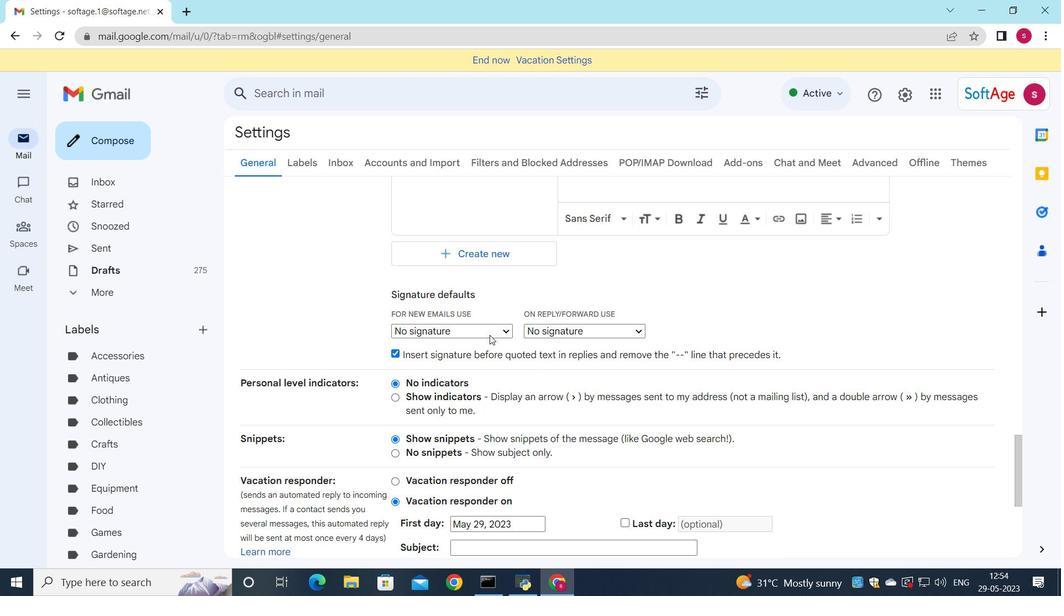 
Action: Mouse pressed left at (485, 332)
Screenshot: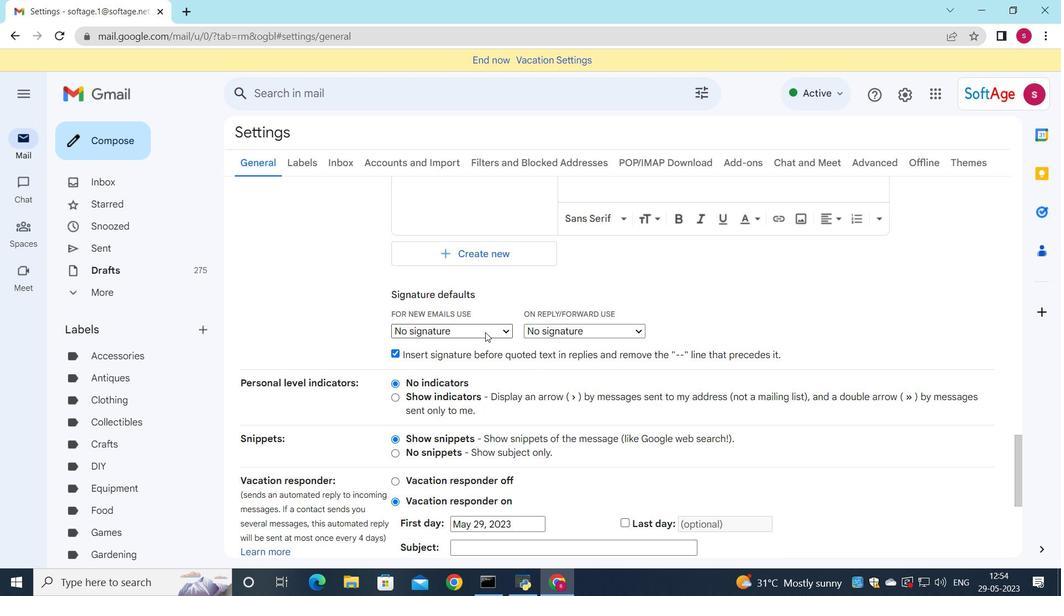 
Action: Mouse moved to (487, 352)
Screenshot: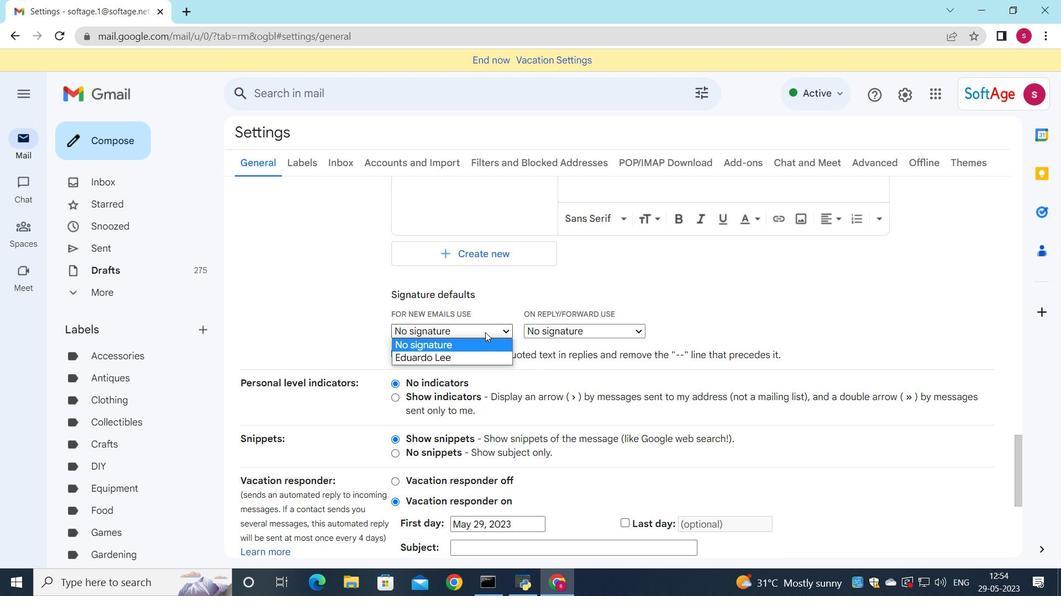 
Action: Mouse pressed left at (487, 352)
Screenshot: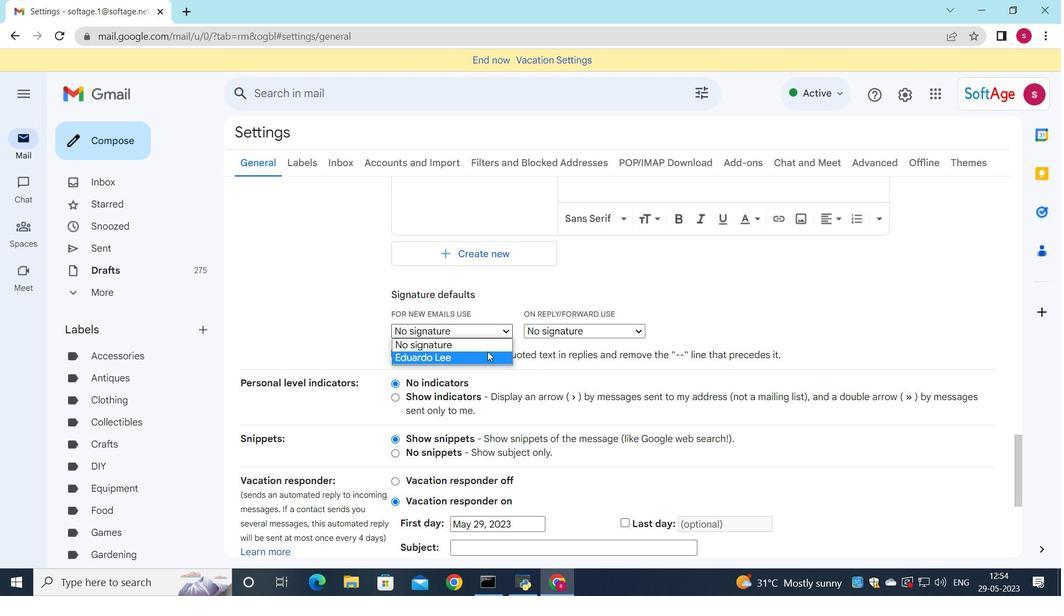 
Action: Mouse moved to (573, 339)
Screenshot: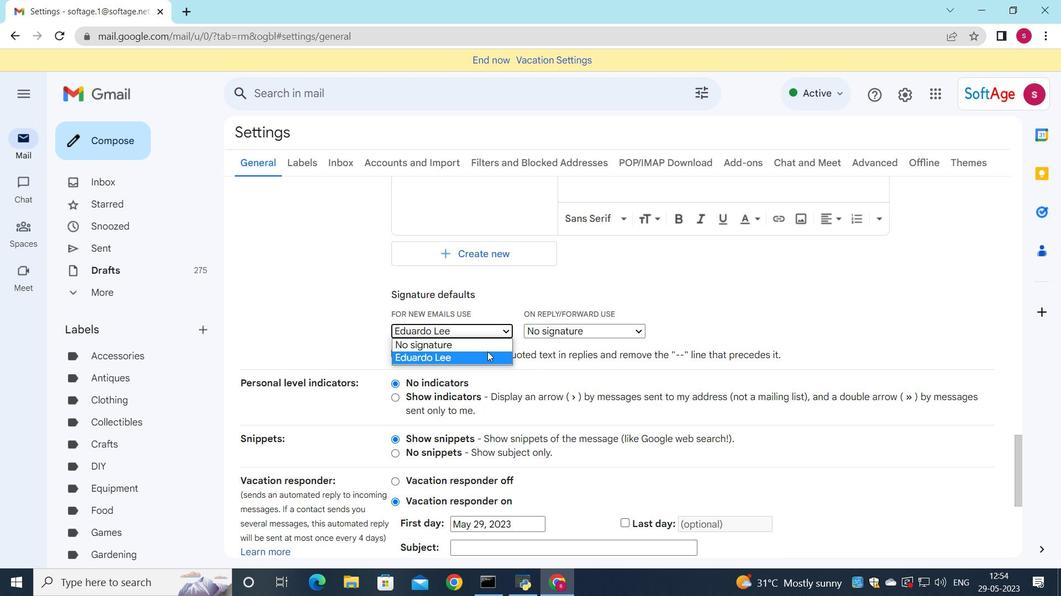 
Action: Mouse pressed left at (573, 339)
Screenshot: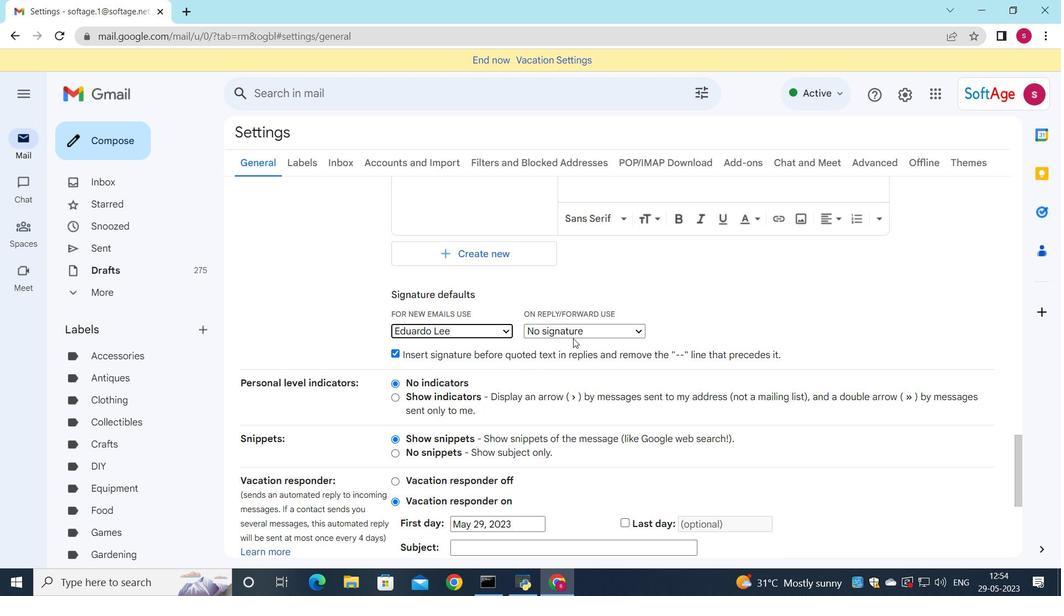 
Action: Mouse moved to (573, 348)
Screenshot: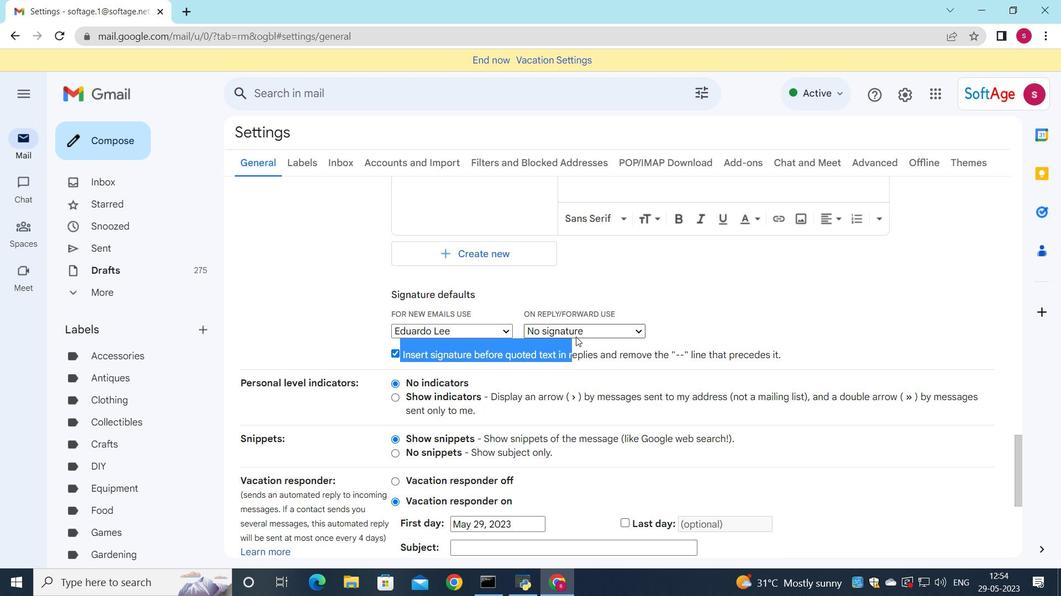 
Action: Mouse pressed left at (573, 348)
Screenshot: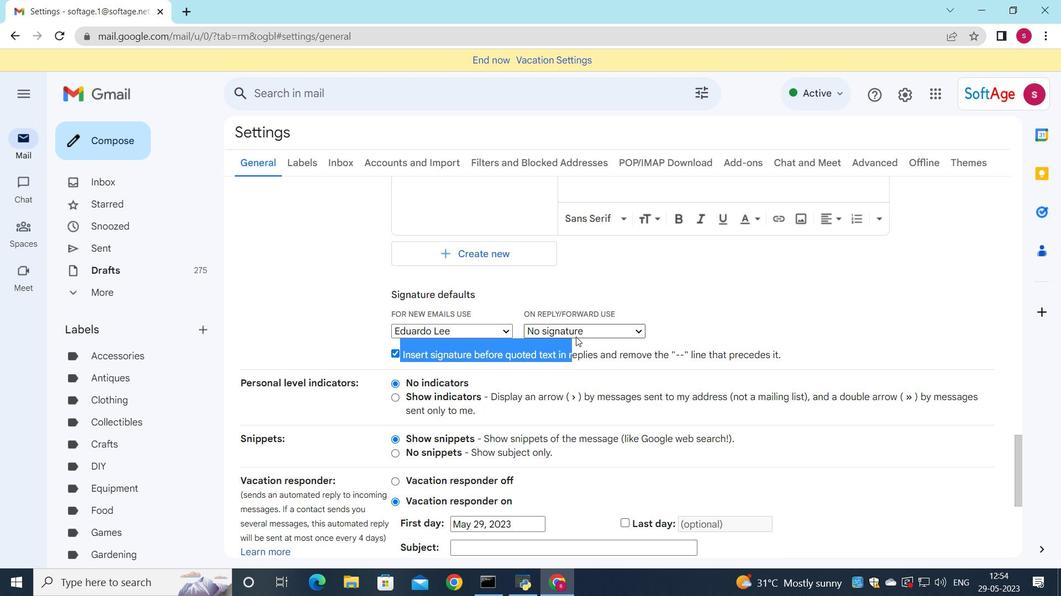 
Action: Mouse moved to (580, 332)
Screenshot: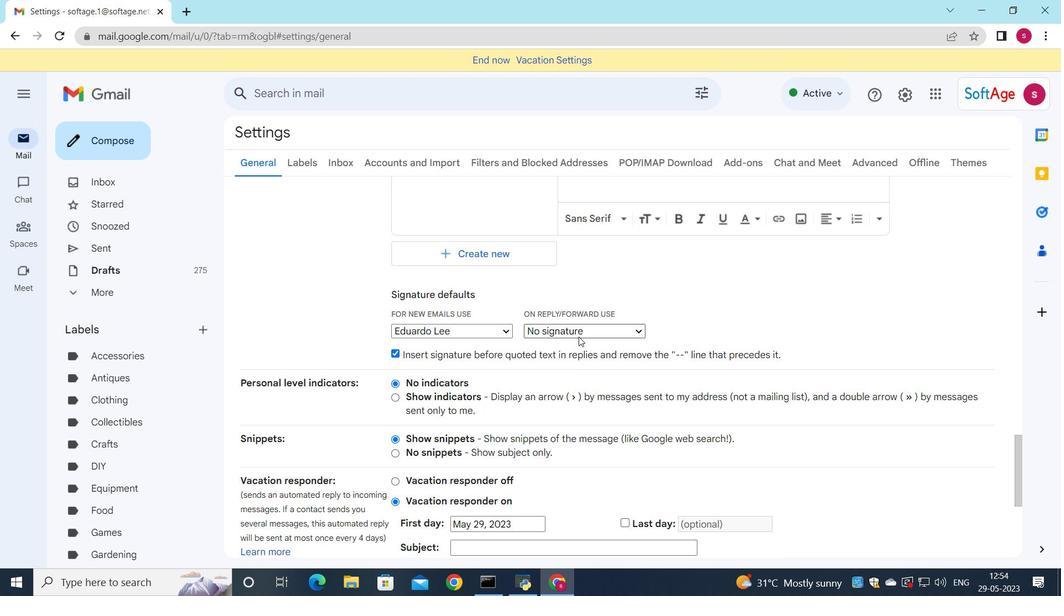 
Action: Mouse pressed left at (580, 332)
Screenshot: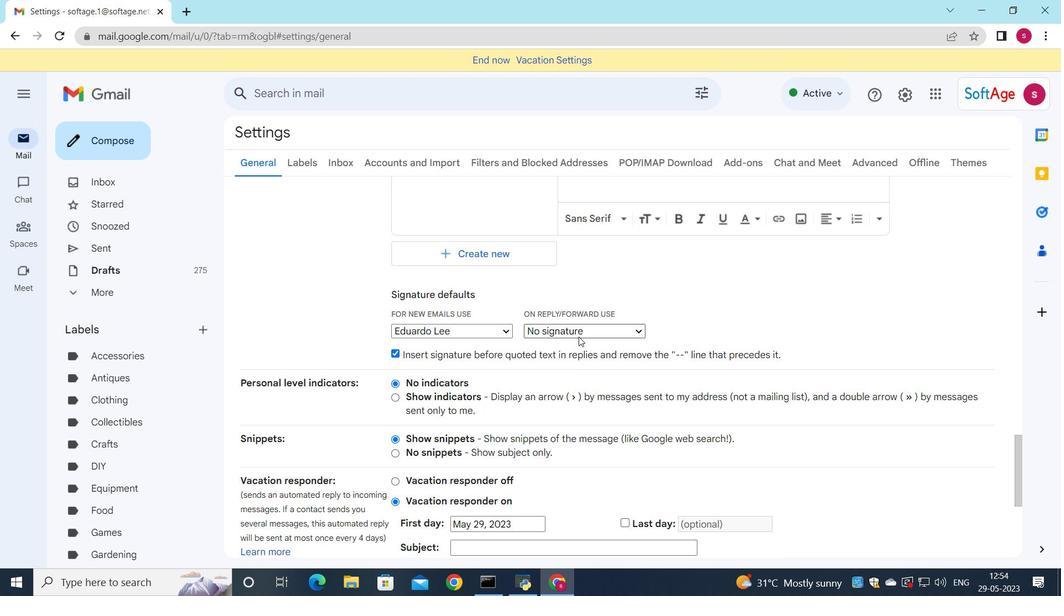 
Action: Mouse moved to (573, 356)
Screenshot: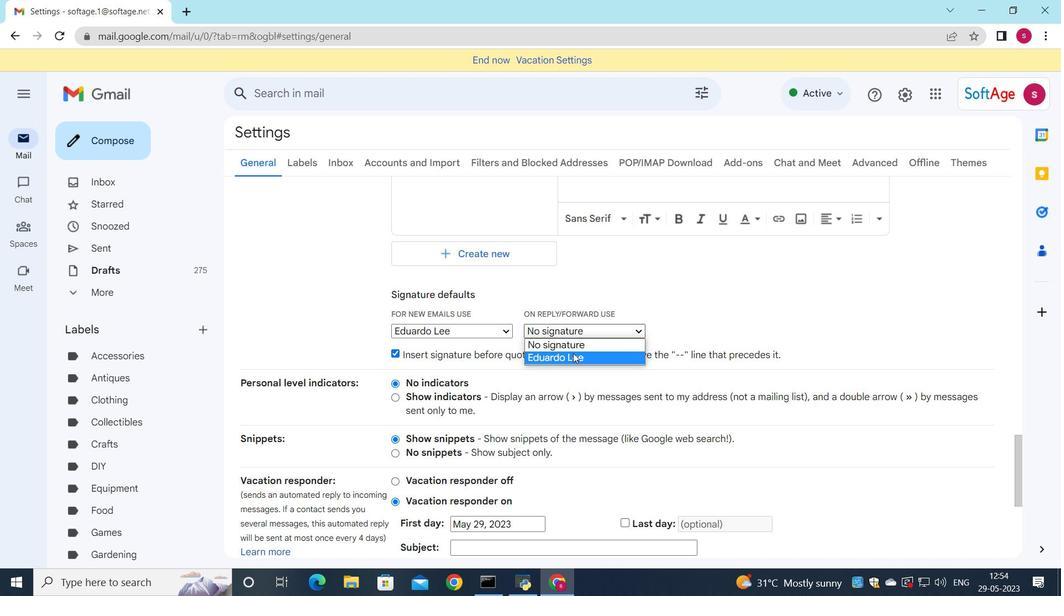 
Action: Mouse pressed left at (573, 356)
Screenshot: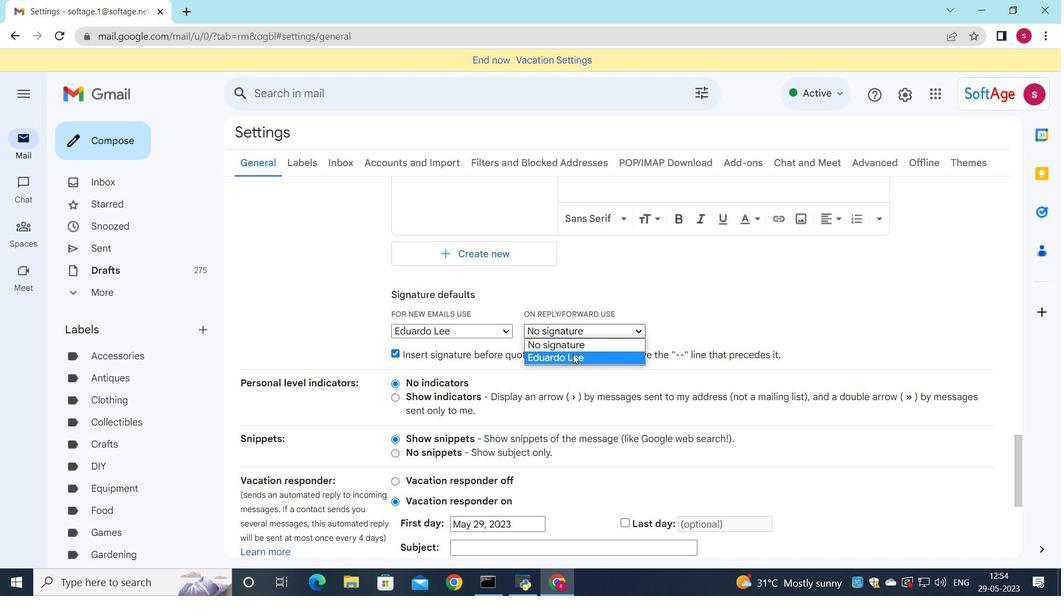 
Action: Mouse moved to (548, 368)
Screenshot: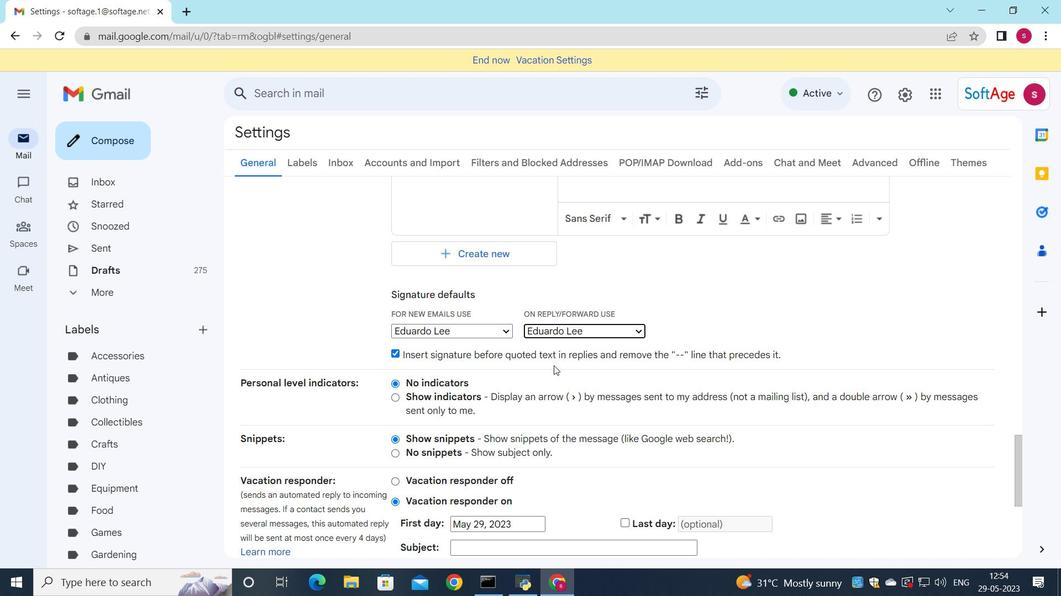 
Action: Mouse scrolled (548, 367) with delta (0, 0)
Screenshot: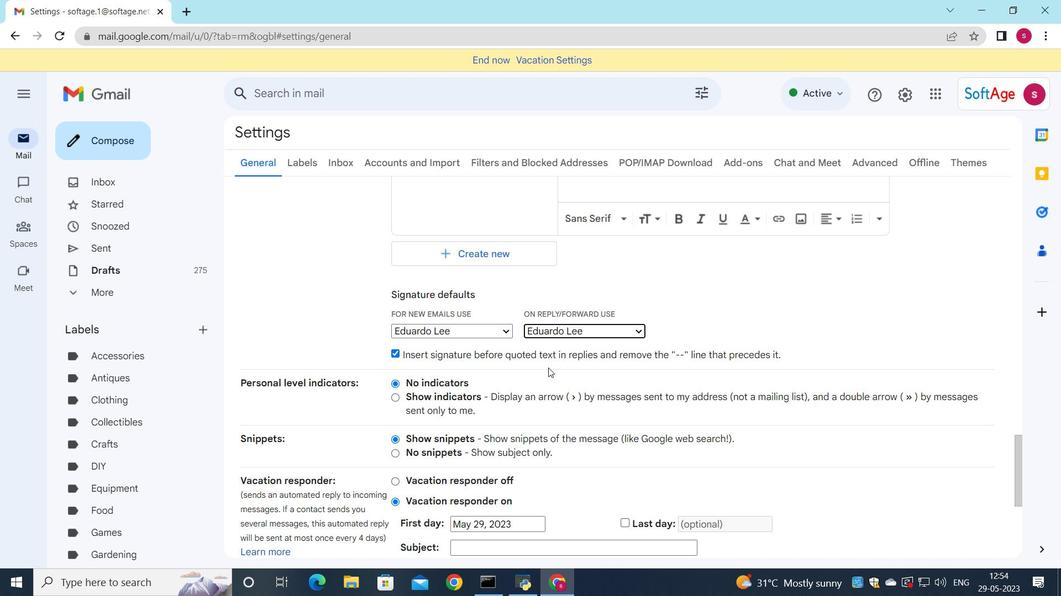 
Action: Mouse scrolled (548, 367) with delta (0, 0)
Screenshot: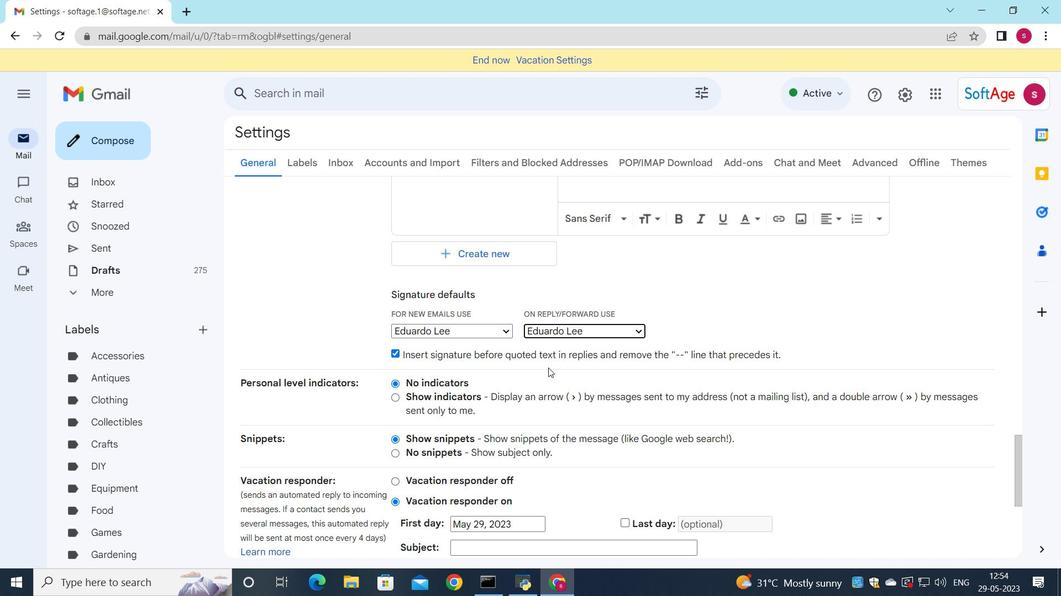 
Action: Mouse scrolled (548, 367) with delta (0, 0)
Screenshot: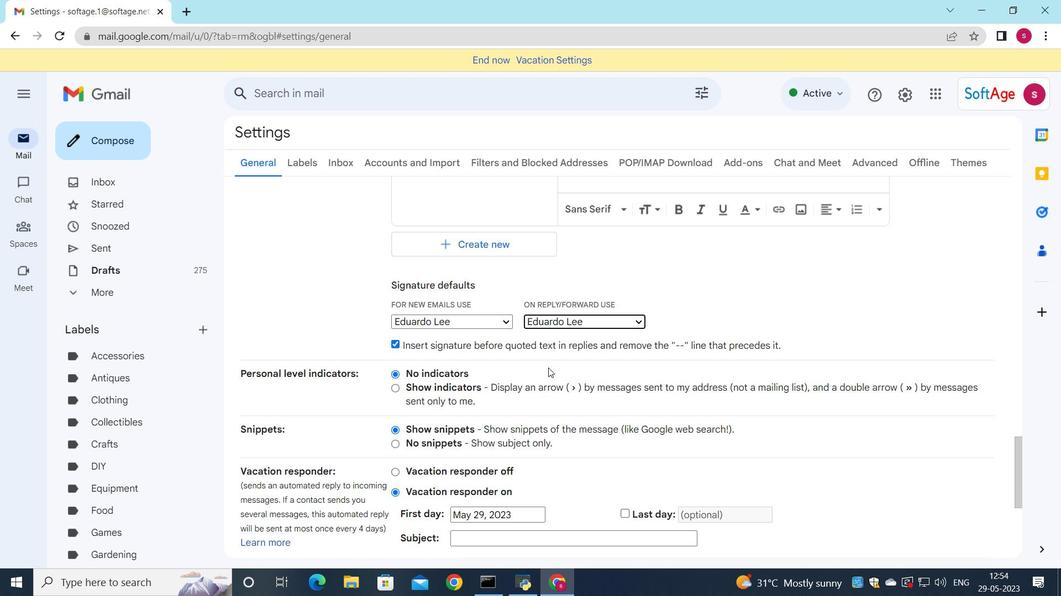 
Action: Mouse scrolled (548, 367) with delta (0, 0)
Screenshot: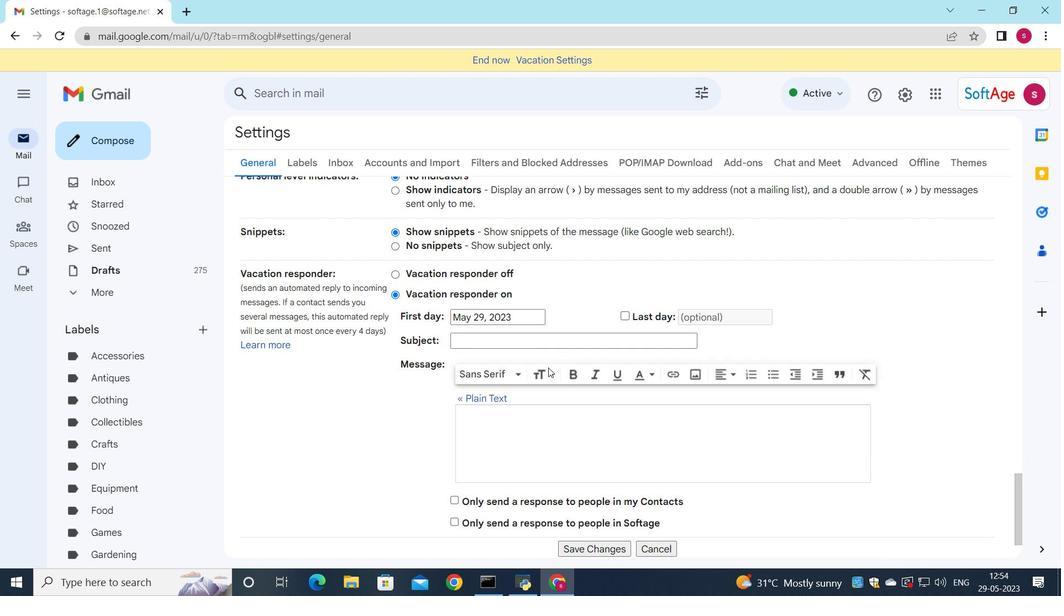 
Action: Mouse scrolled (548, 367) with delta (0, 0)
Screenshot: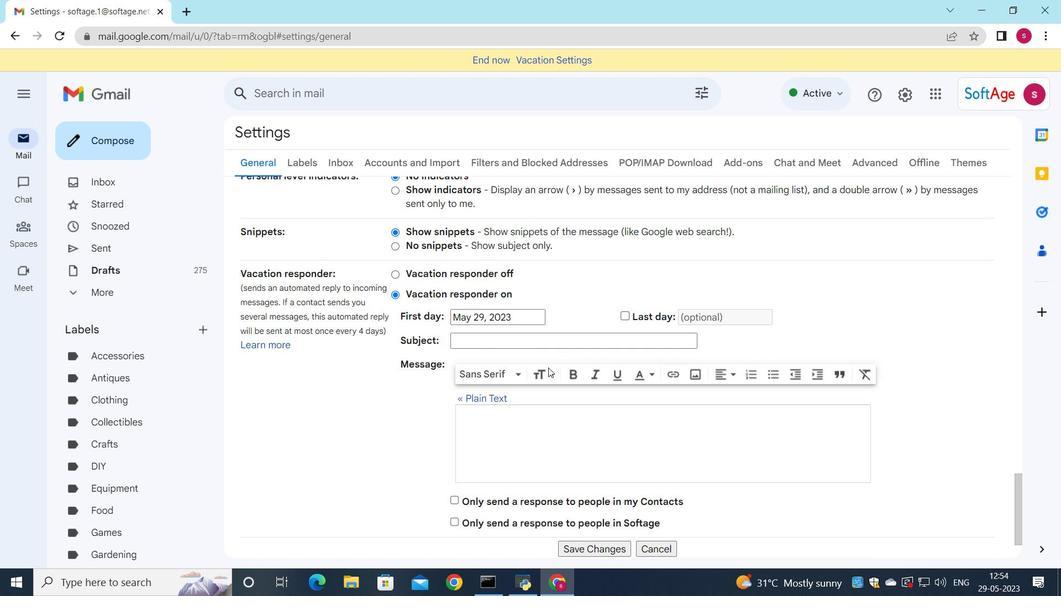 
Action: Mouse scrolled (548, 367) with delta (0, 0)
Screenshot: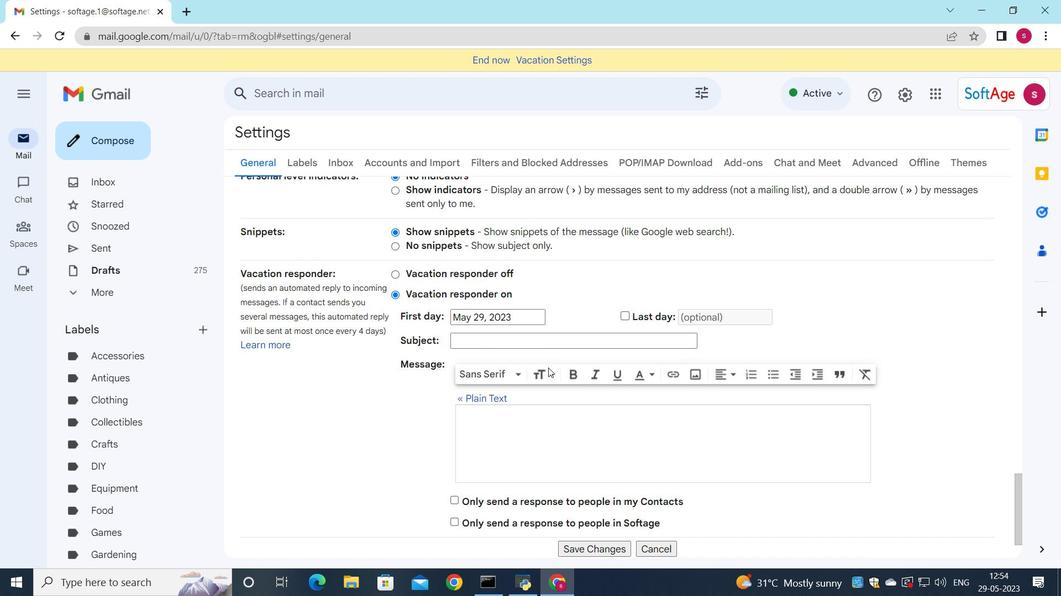 
Action: Mouse moved to (564, 488)
Screenshot: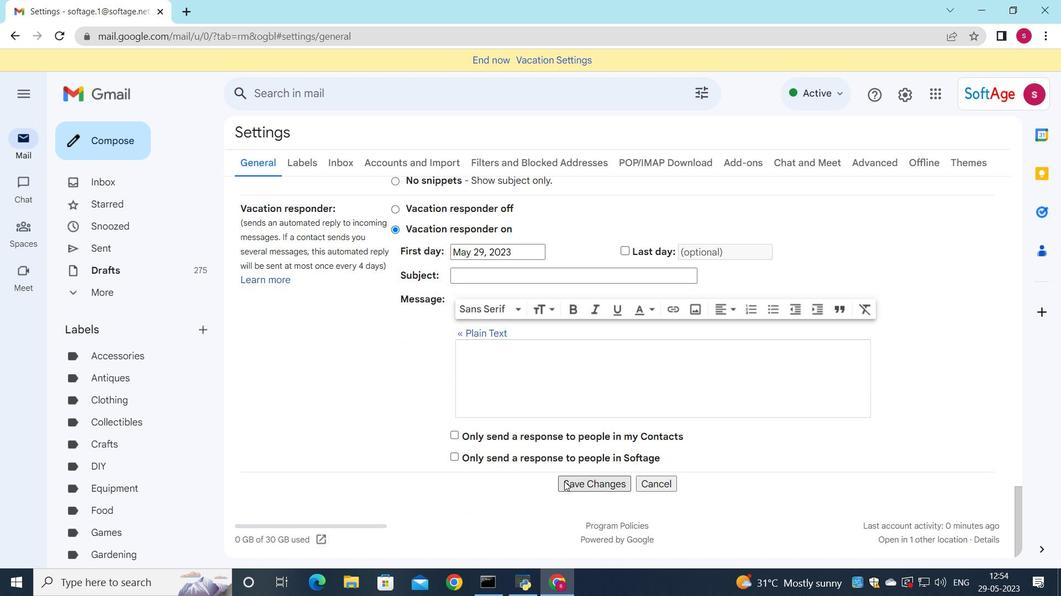 
Action: Mouse pressed left at (564, 488)
Screenshot: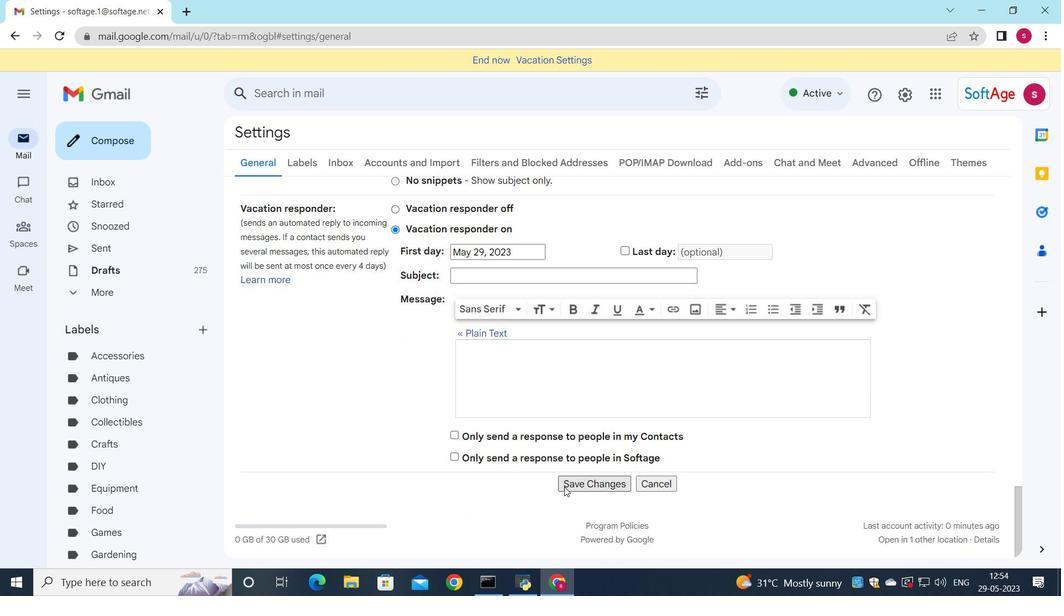 
Action: Mouse moved to (84, 137)
Screenshot: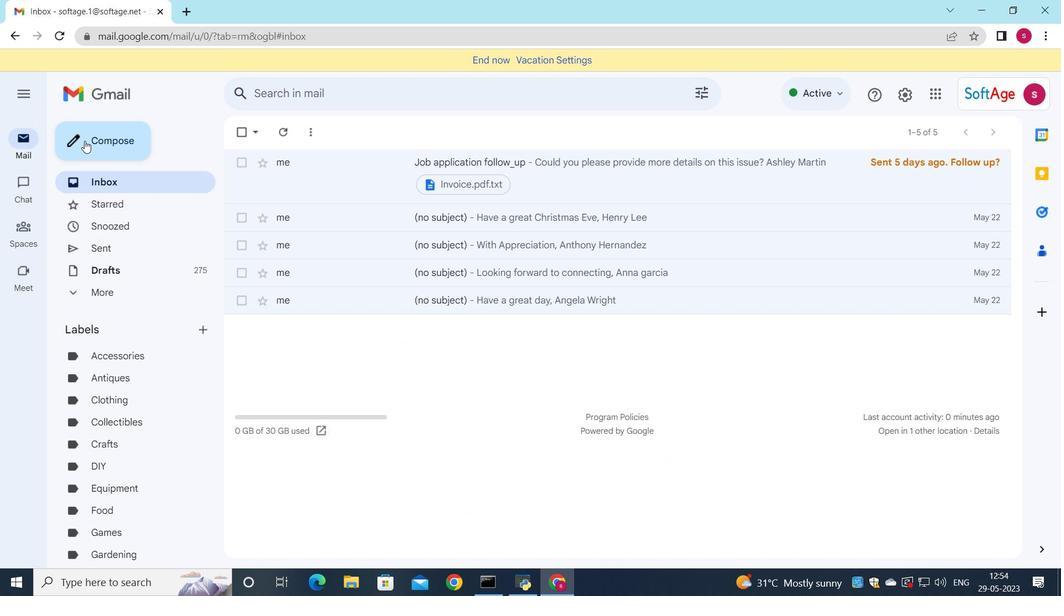 
Action: Mouse pressed left at (84, 137)
Screenshot: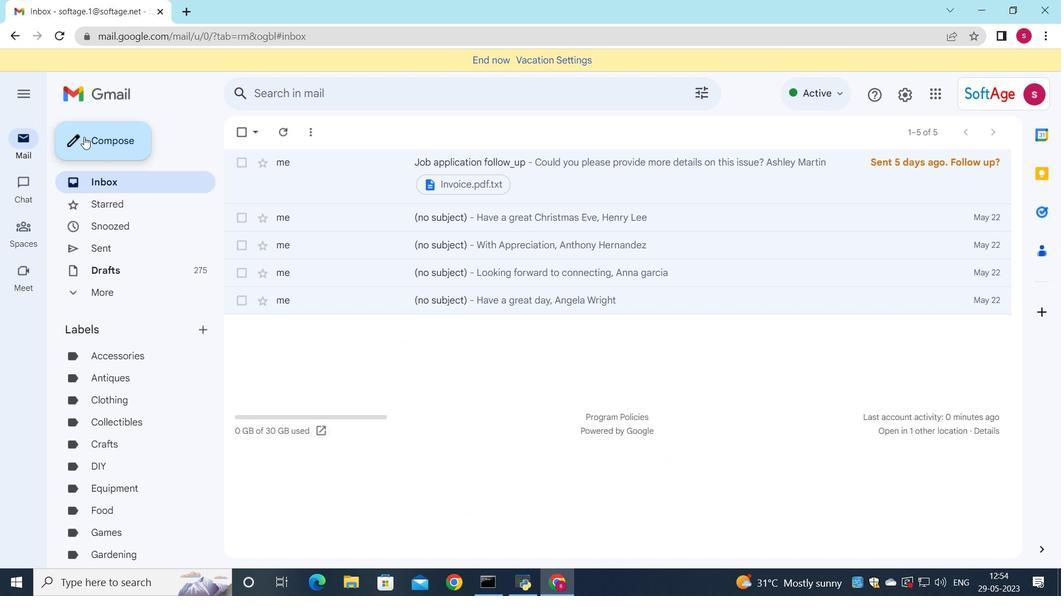 
Action: Mouse moved to (714, 270)
Screenshot: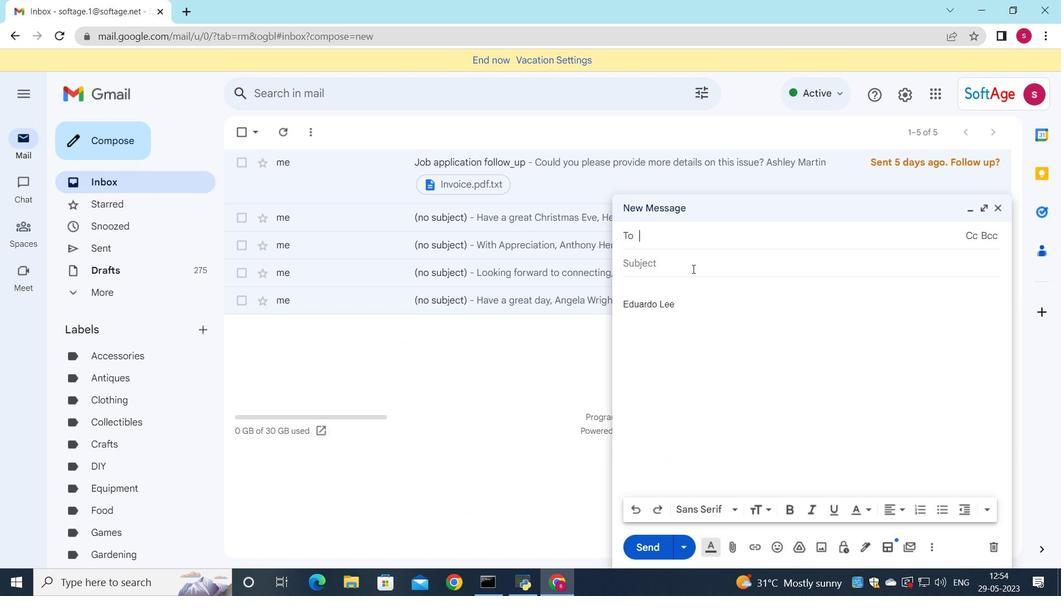 
Action: Key pressed <Key.down><Key.down><Key.down><Key.enter><Key.down><Key.down><Key.down><Key.down><Key.enter>
Screenshot: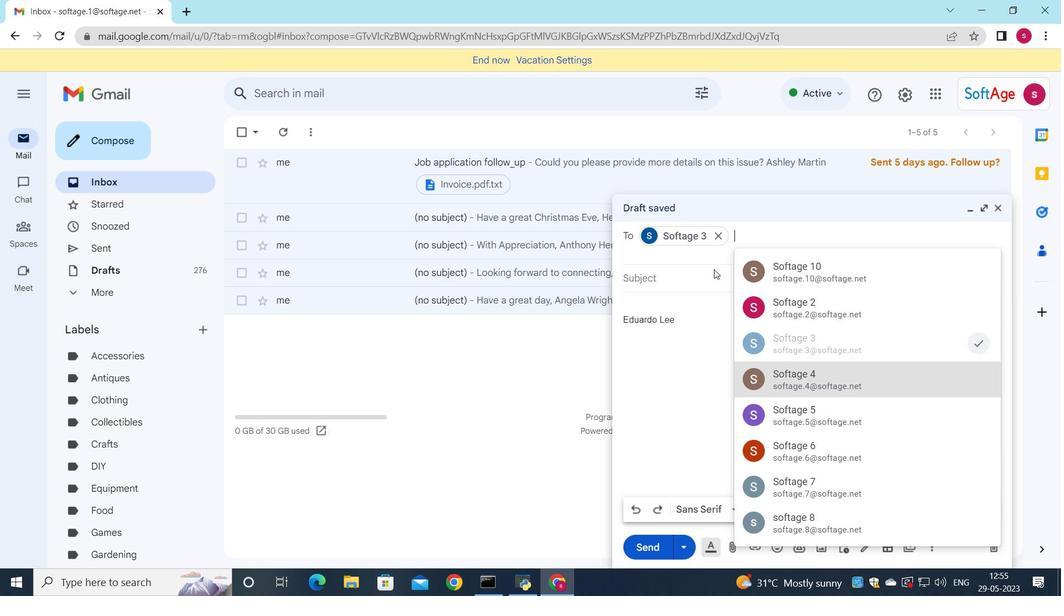 
Action: Mouse moved to (972, 255)
Screenshot: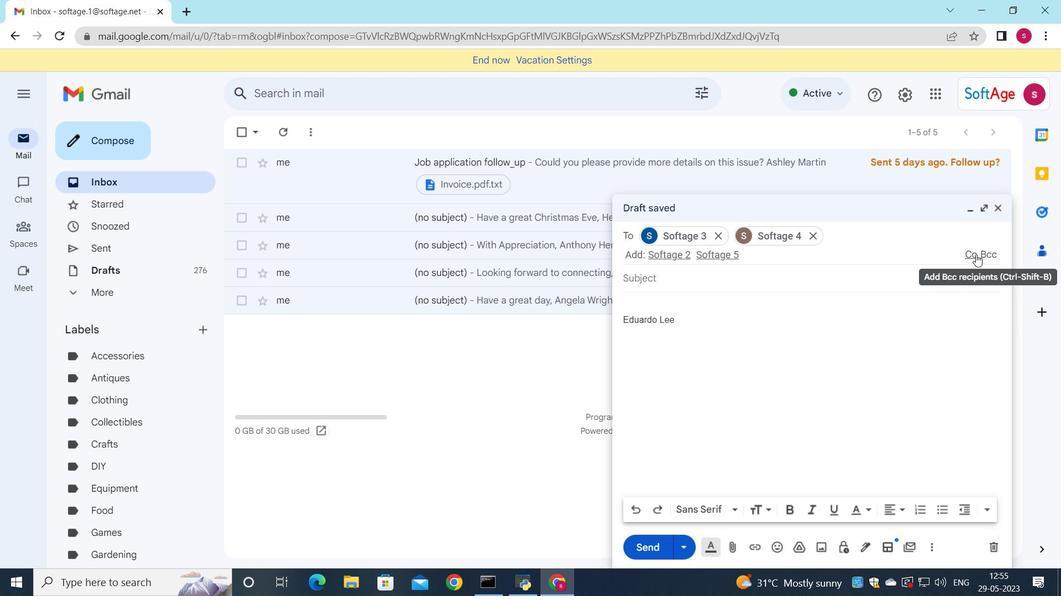 
Action: Mouse pressed left at (972, 255)
Screenshot: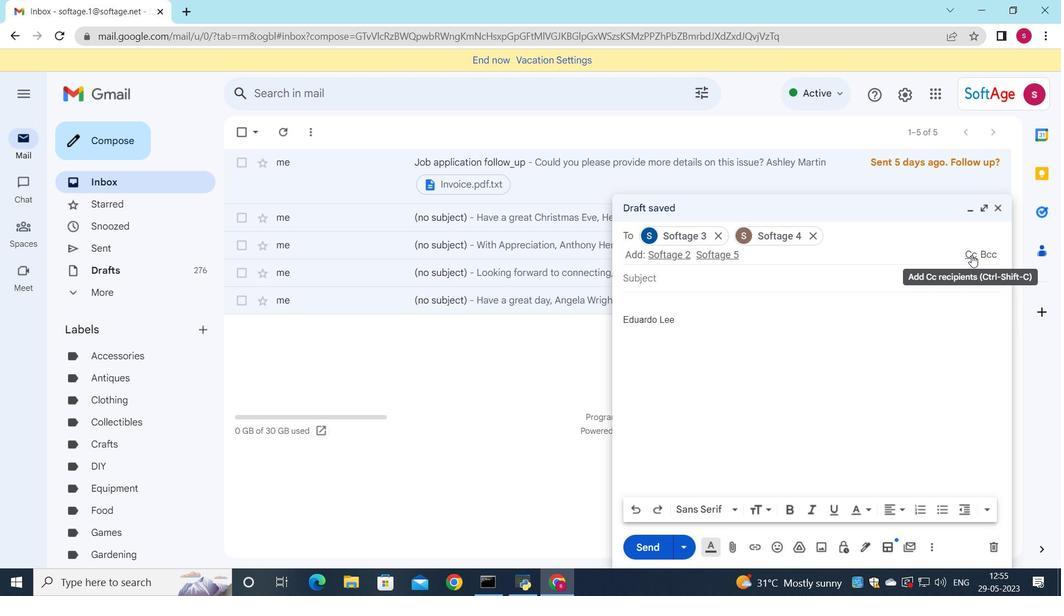 
Action: Mouse moved to (739, 301)
Screenshot: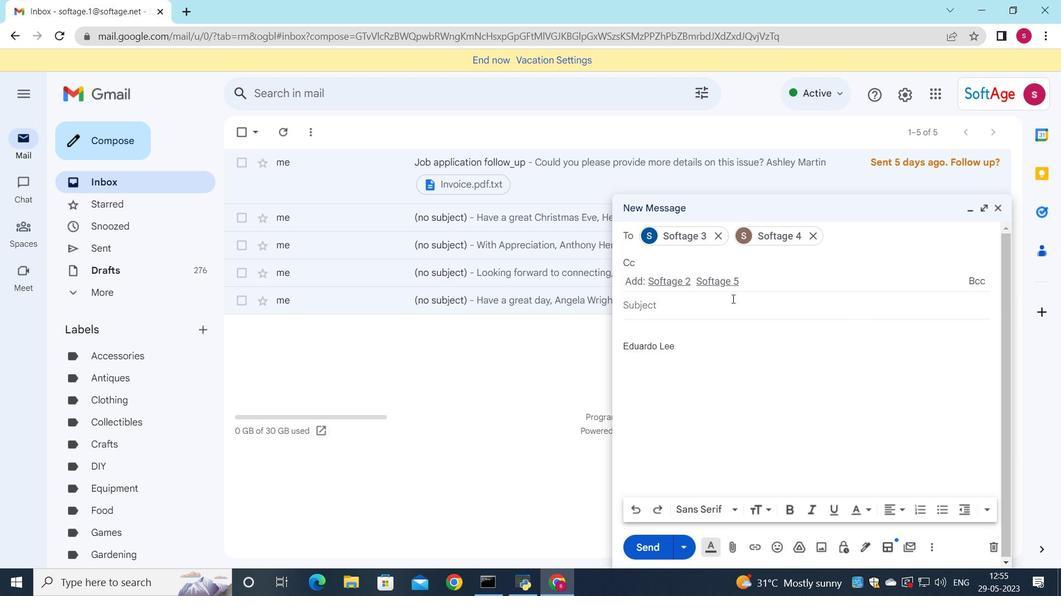 
Action: Key pressed <Key.down><Key.down><Key.down><Key.down><Key.down><Key.enter>
Screenshot: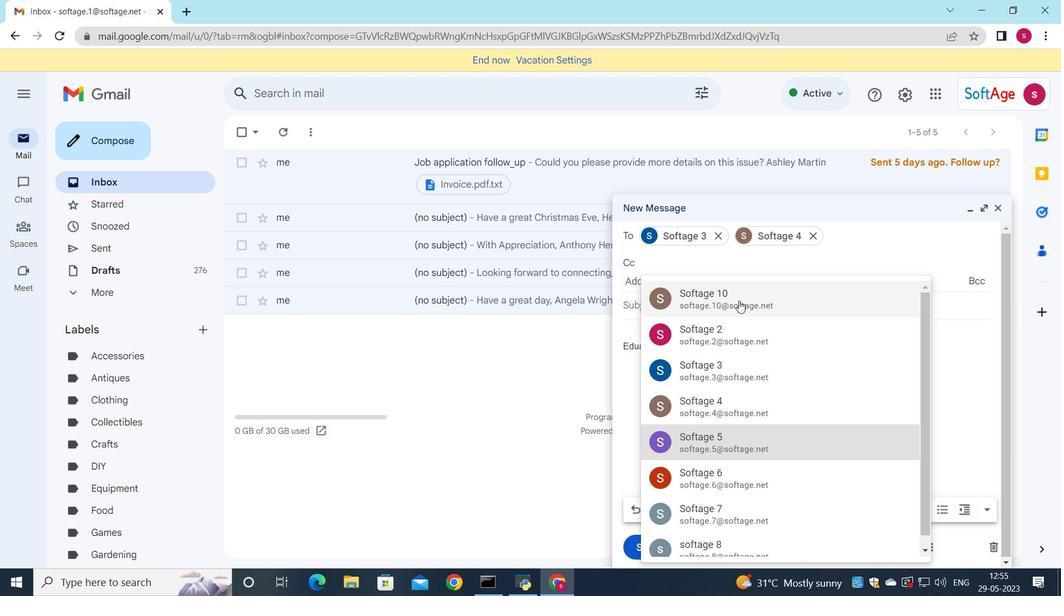 
Action: Mouse moved to (675, 306)
Screenshot: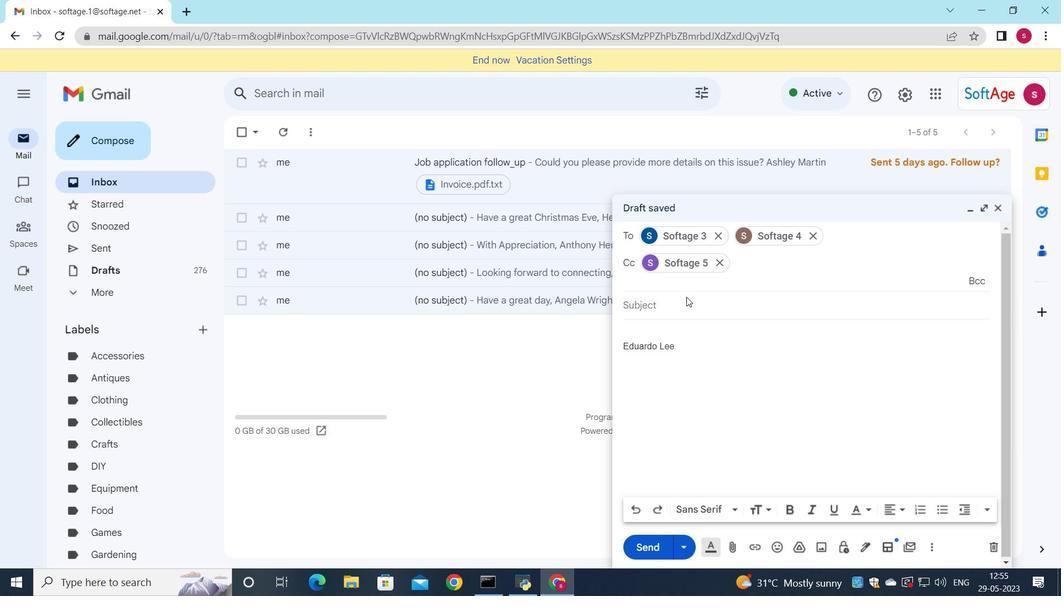 
Action: Mouse pressed left at (675, 306)
Screenshot: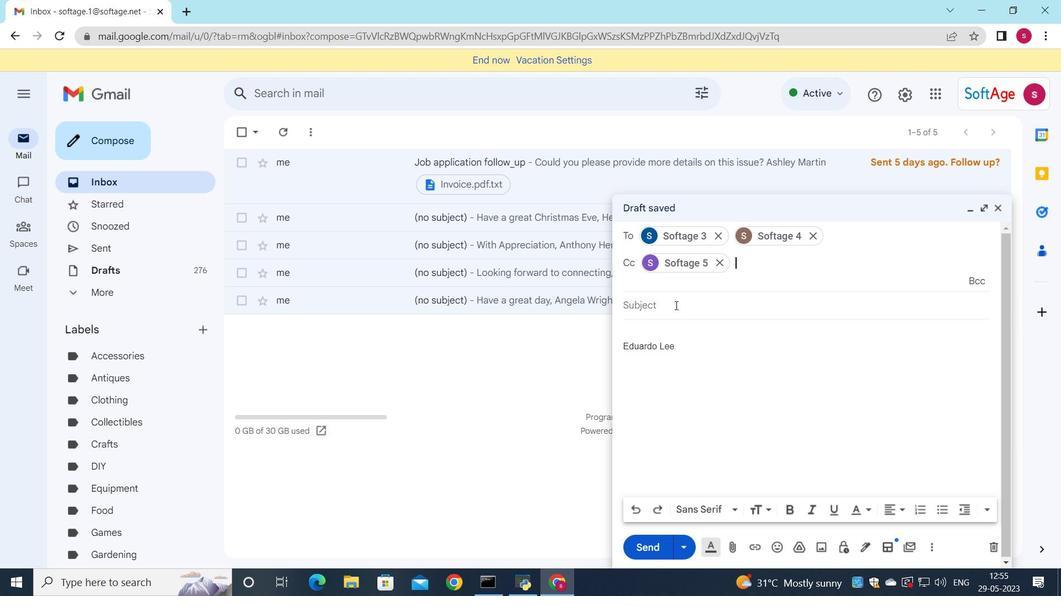
Action: Key pressed <Key.shift>Request<Key.space>for<Key.space>remote<Key.space>work<Key.space>
Screenshot: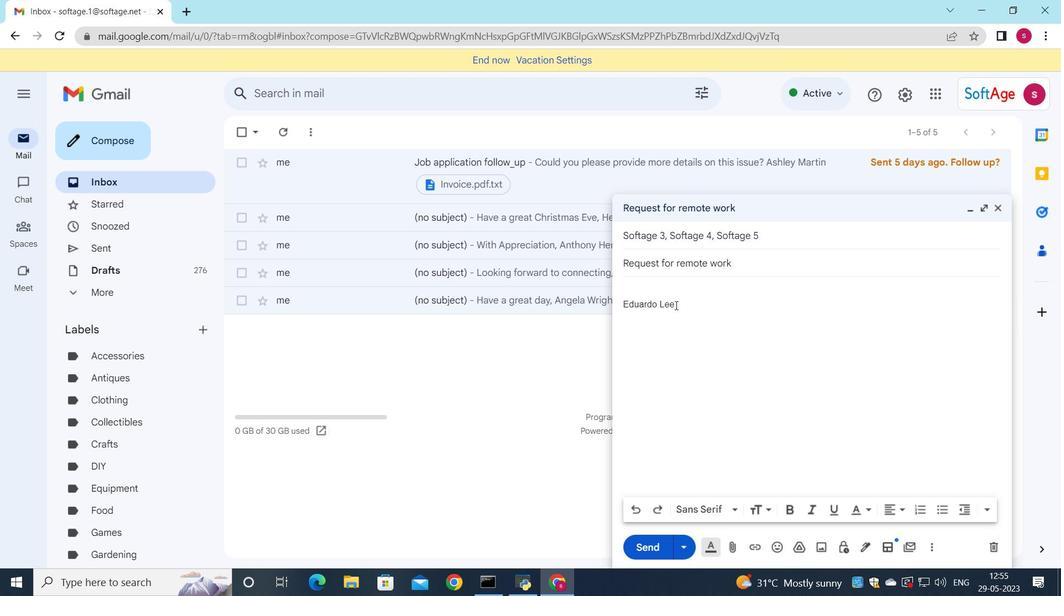 
Action: Mouse moved to (645, 280)
Screenshot: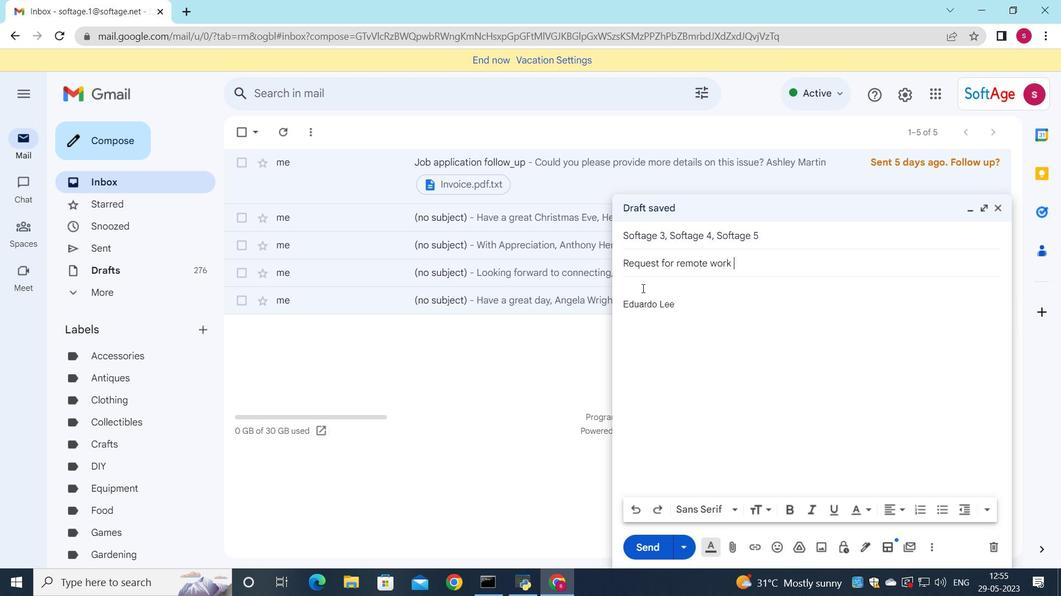 
Action: Mouse pressed left at (645, 280)
Screenshot: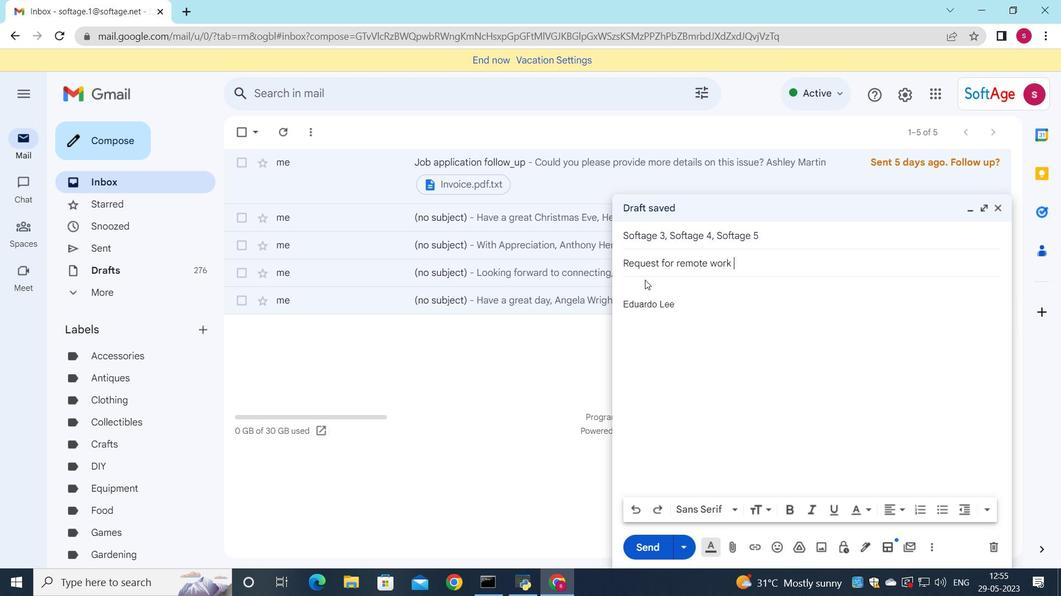 
Action: Mouse moved to (643, 284)
Screenshot: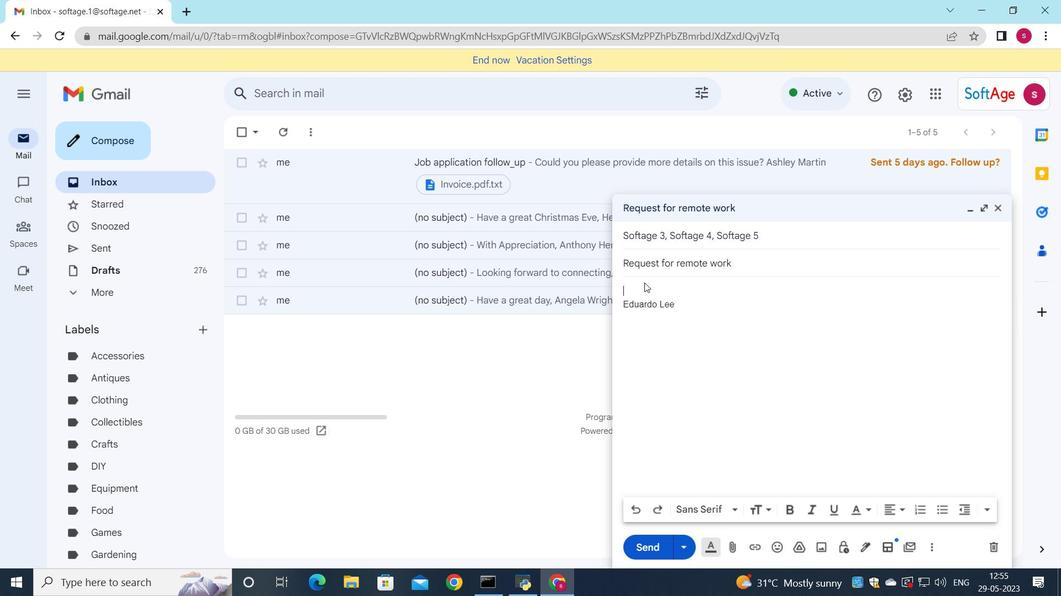 
Action: Key pressed <Key.shift>Please<Key.space>let<Key.space>me<Key.space>know<Key.space>if<Key.space>you<Key.space>have<Key.space>any<Key.space>questions<Key.space>about<Key.space>the<Key.space>document.
Screenshot: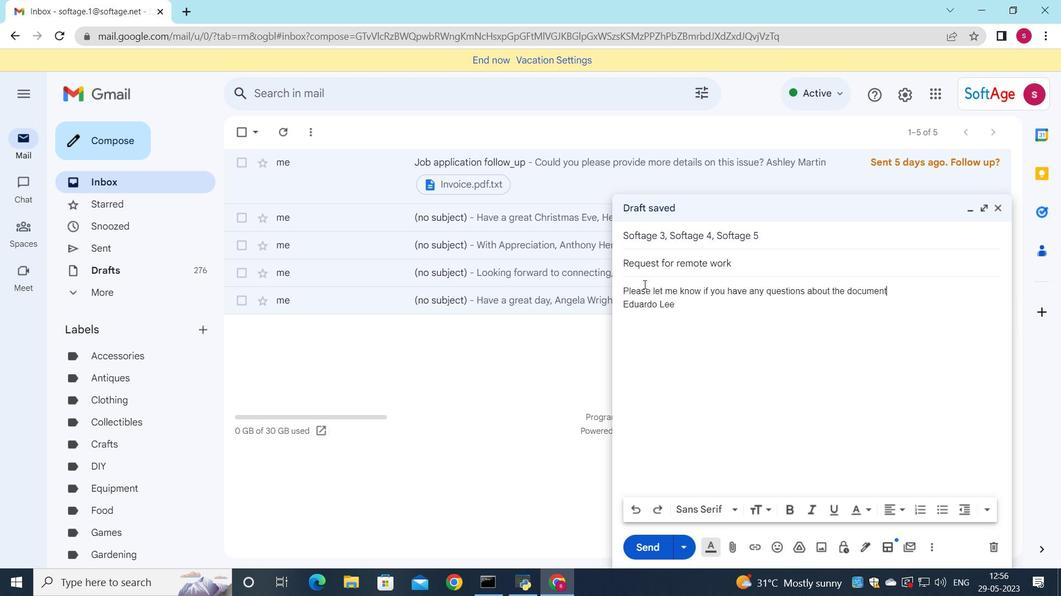 
Action: Mouse moved to (624, 293)
Screenshot: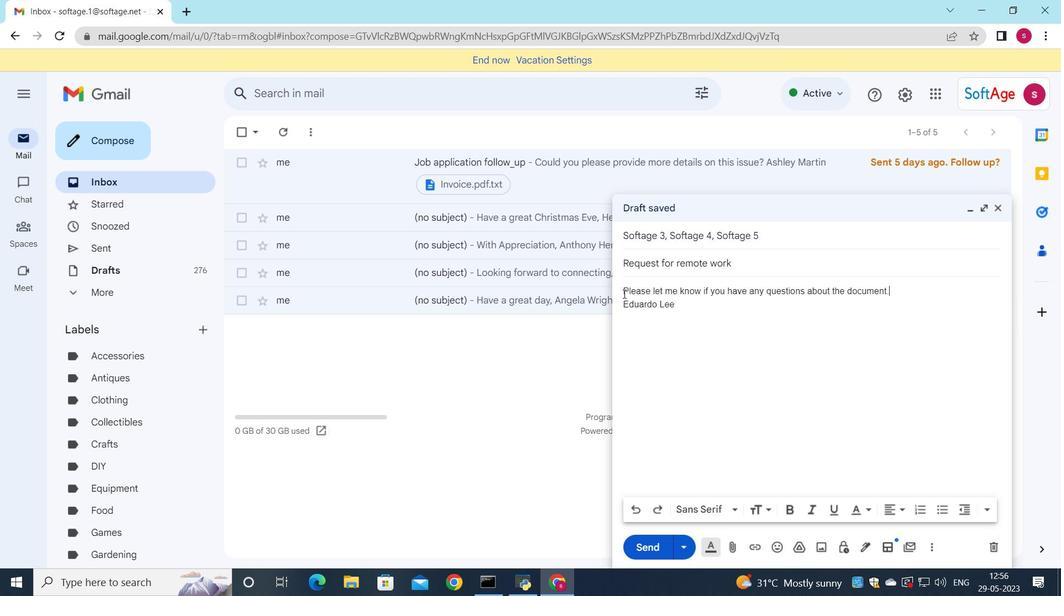 
Action: Mouse pressed left at (624, 293)
Screenshot: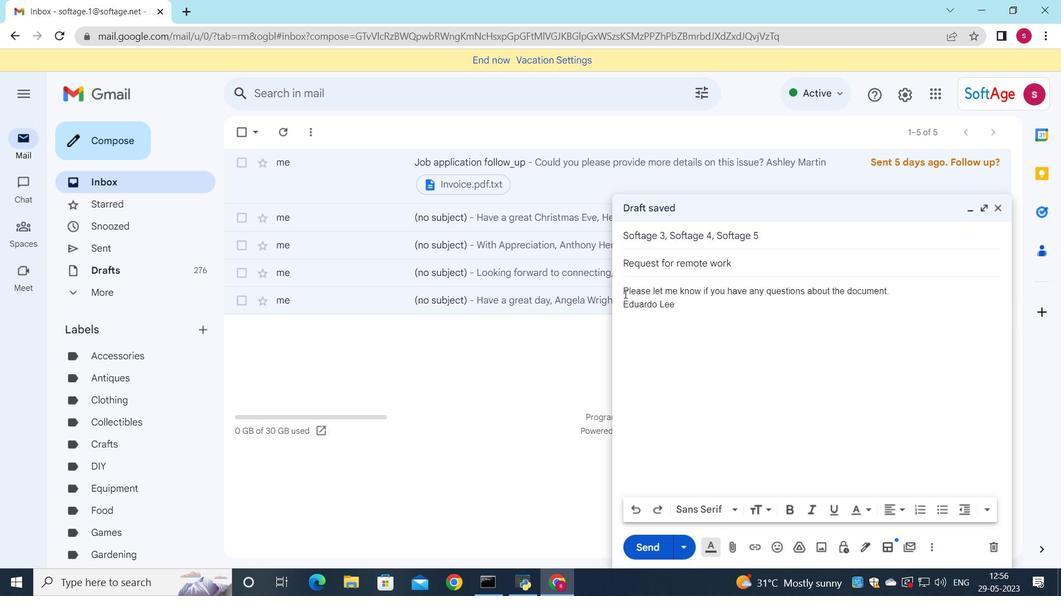 
Action: Mouse moved to (769, 509)
Screenshot: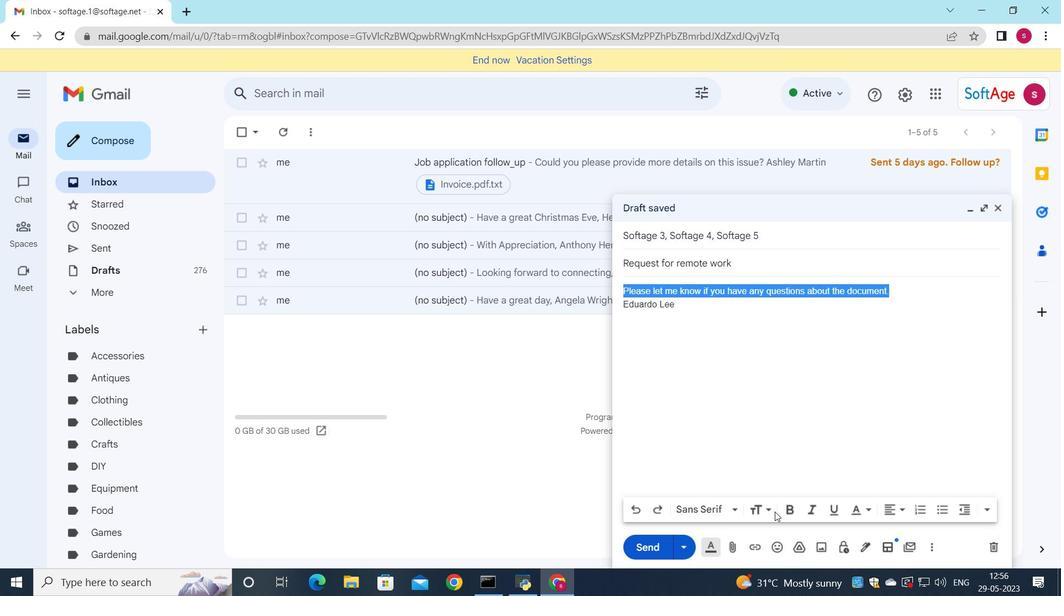 
Action: Mouse pressed left at (769, 509)
Screenshot: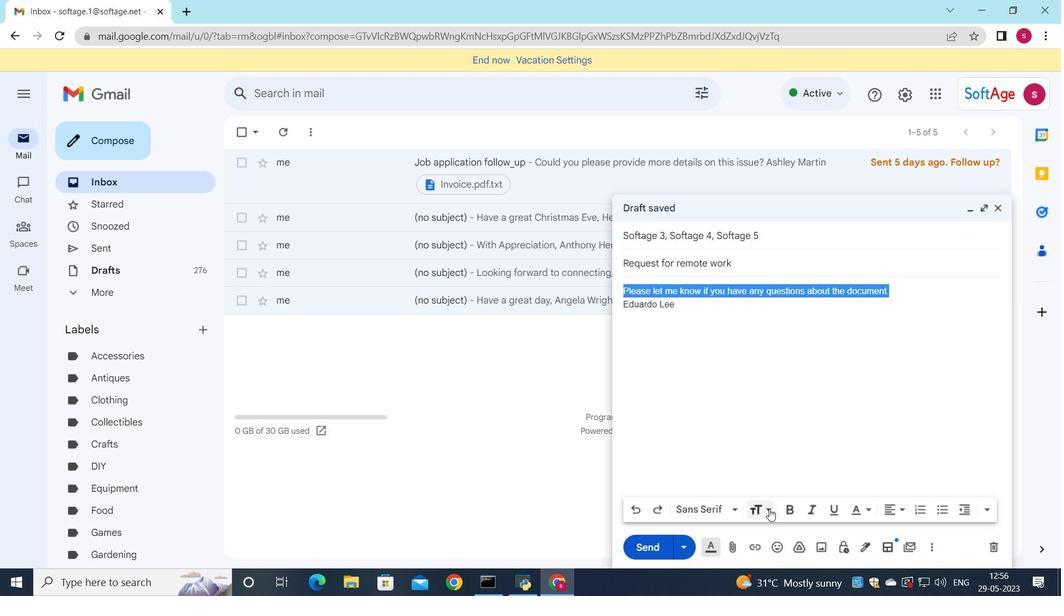 
Action: Mouse moved to (793, 484)
Screenshot: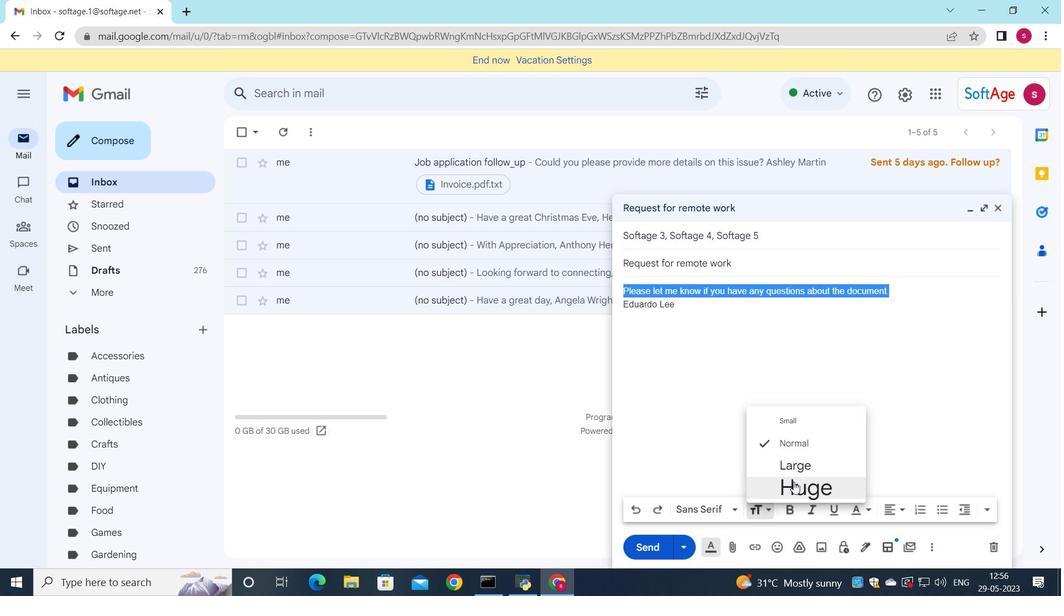 
Action: Mouse pressed left at (793, 484)
Screenshot: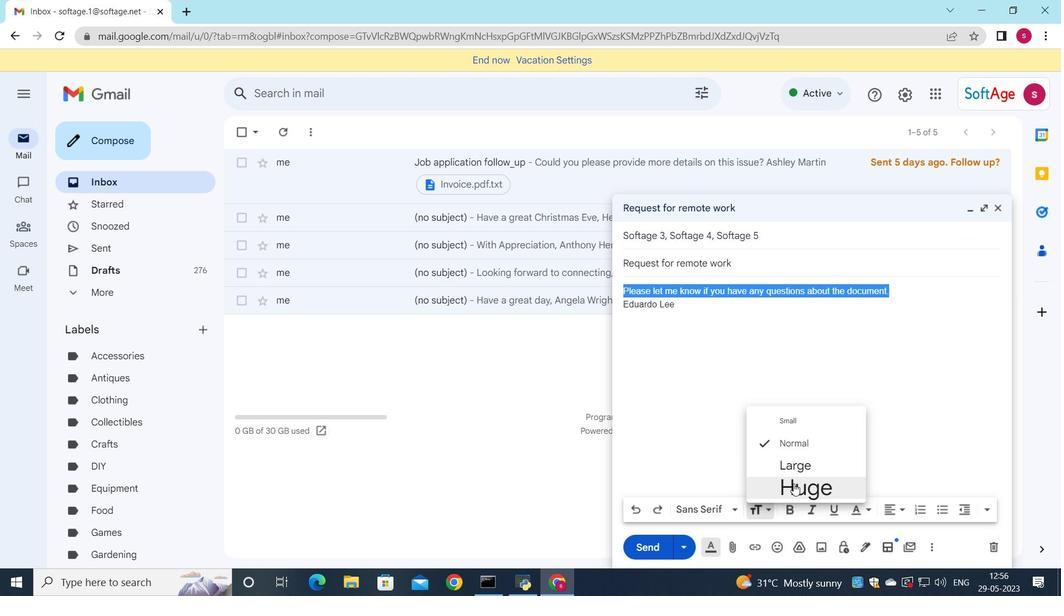 
Action: Mouse moved to (902, 509)
Screenshot: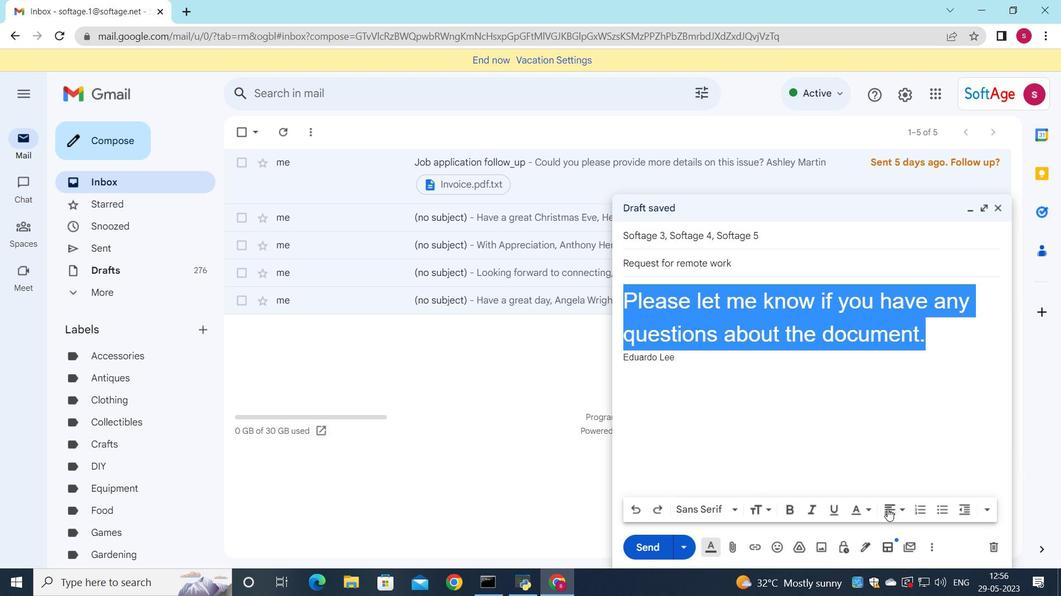 
Action: Mouse pressed left at (902, 509)
Screenshot: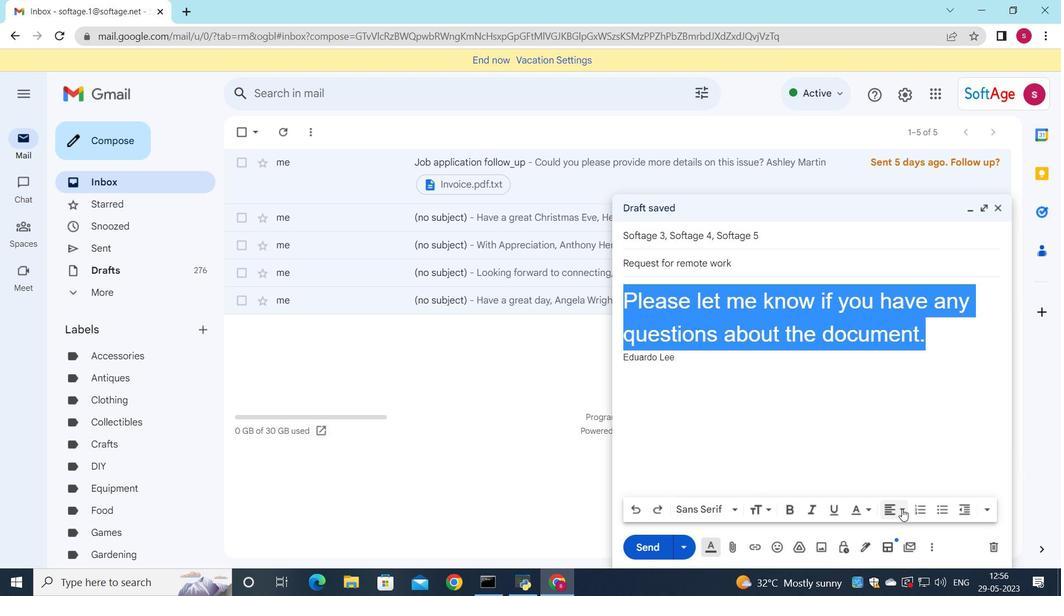 
Action: Mouse moved to (890, 491)
Screenshot: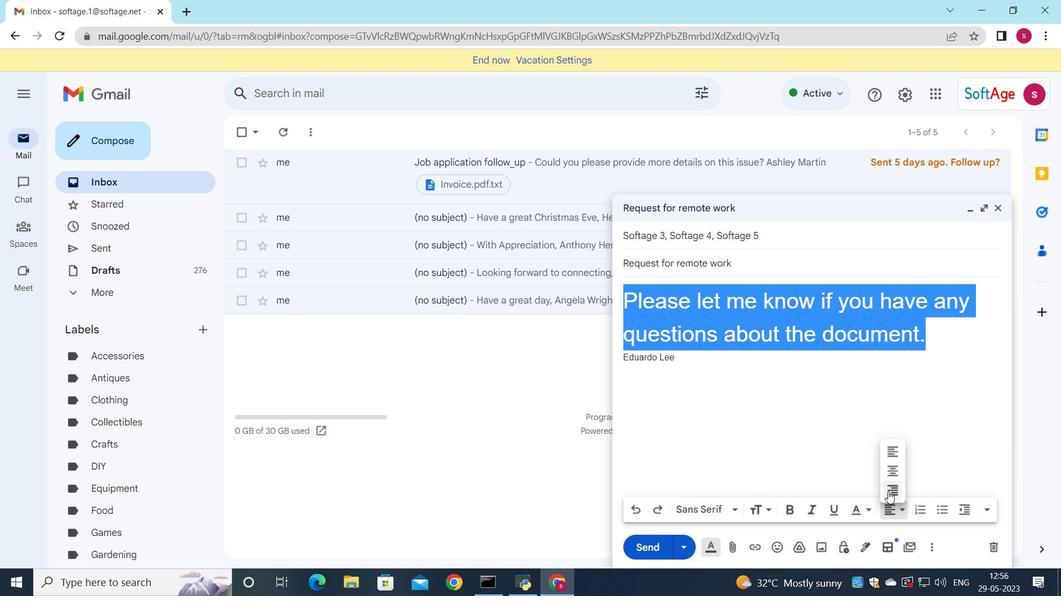 
Action: Mouse pressed left at (890, 491)
Screenshot: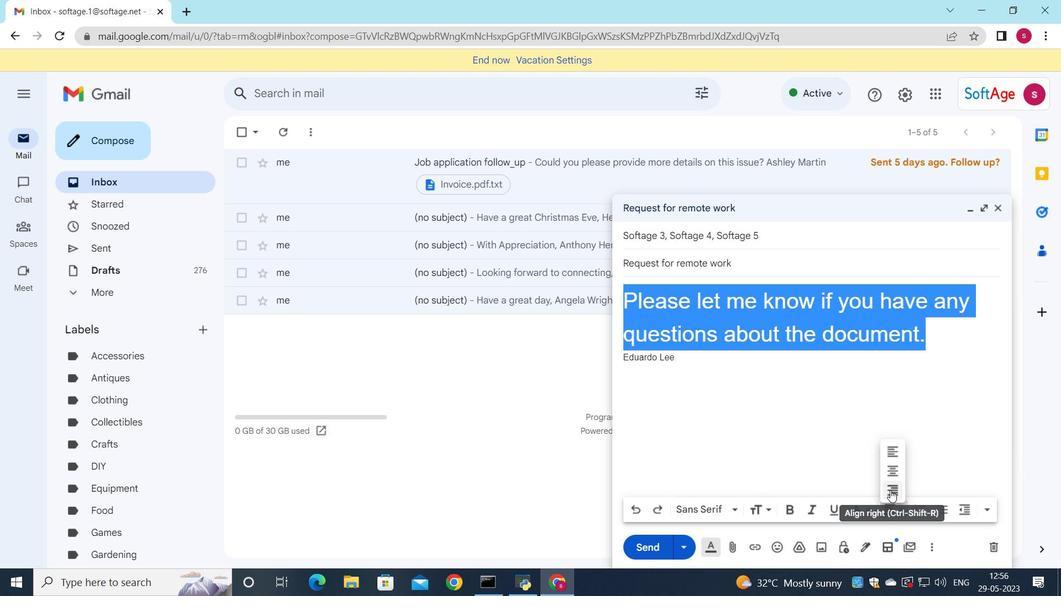 
Action: Mouse moved to (640, 545)
Screenshot: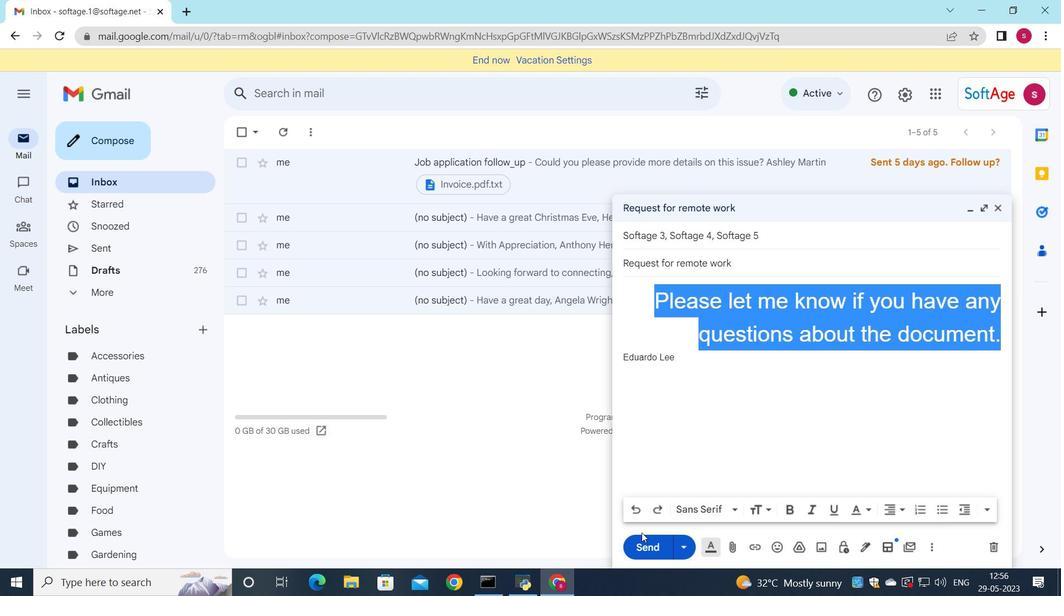 
Action: Mouse pressed left at (640, 545)
Screenshot: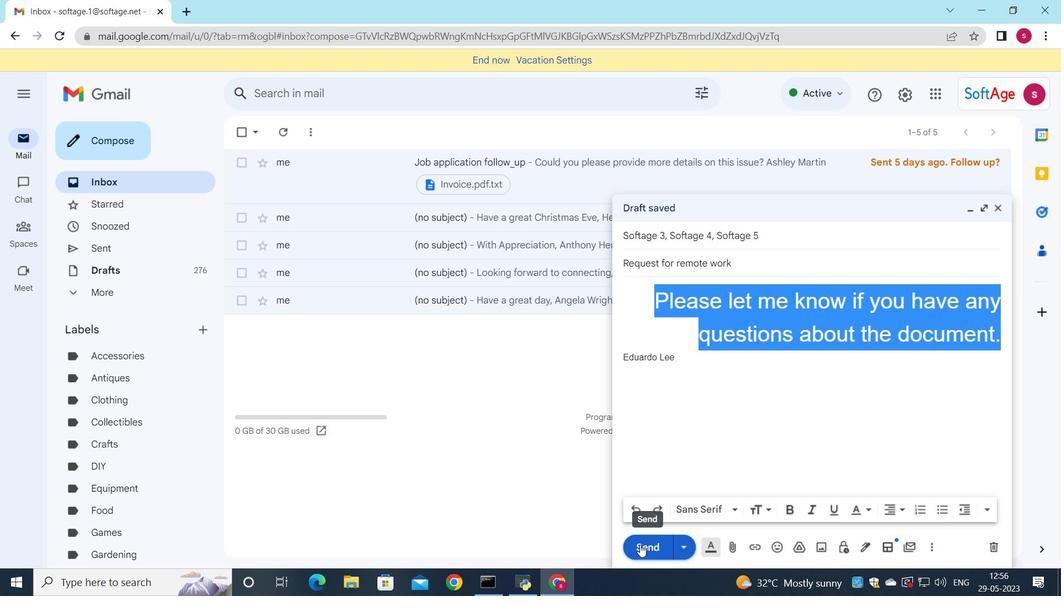 
Action: Mouse moved to (117, 244)
Screenshot: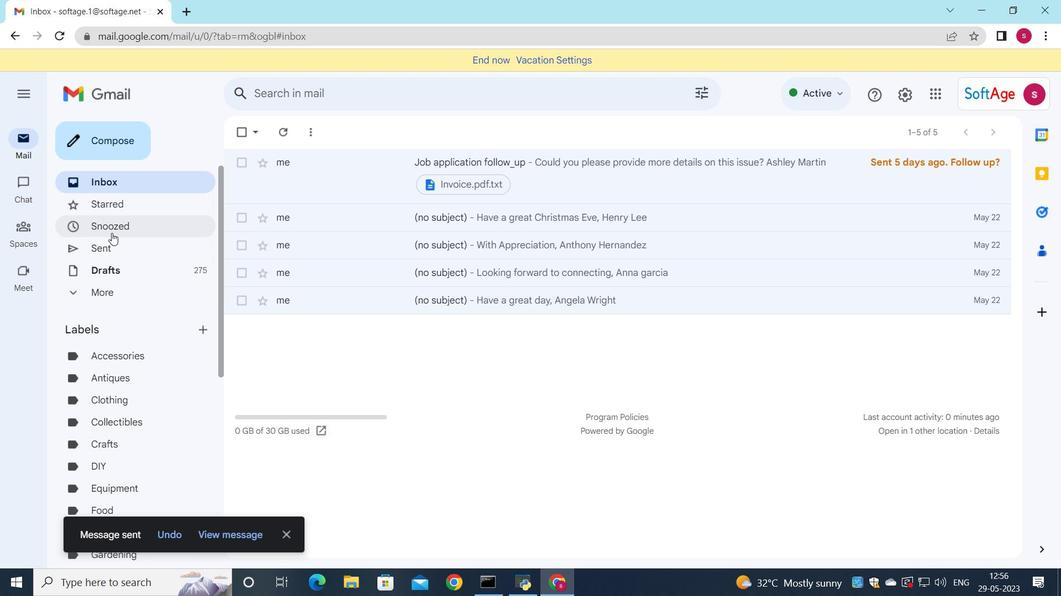 
Action: Mouse pressed left at (117, 244)
Screenshot: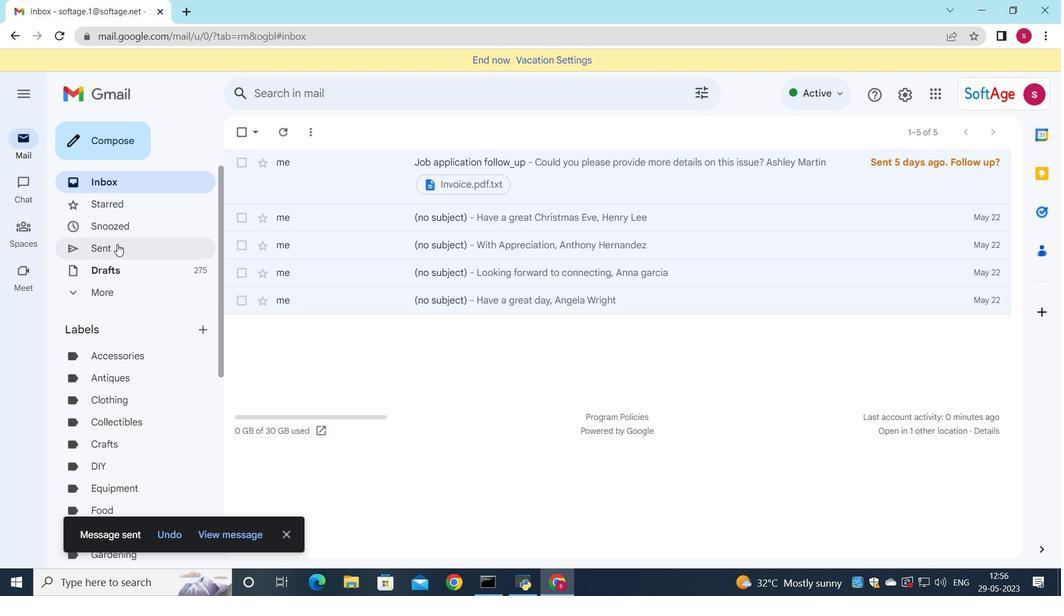 
Action: Mouse moved to (421, 207)
Screenshot: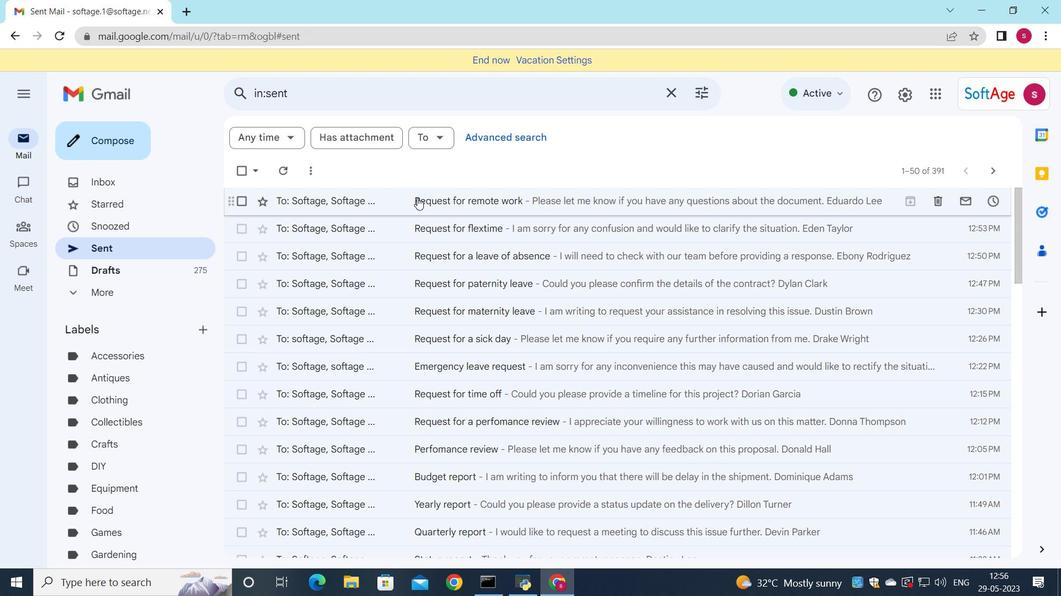 
Action: Mouse pressed left at (421, 207)
Screenshot: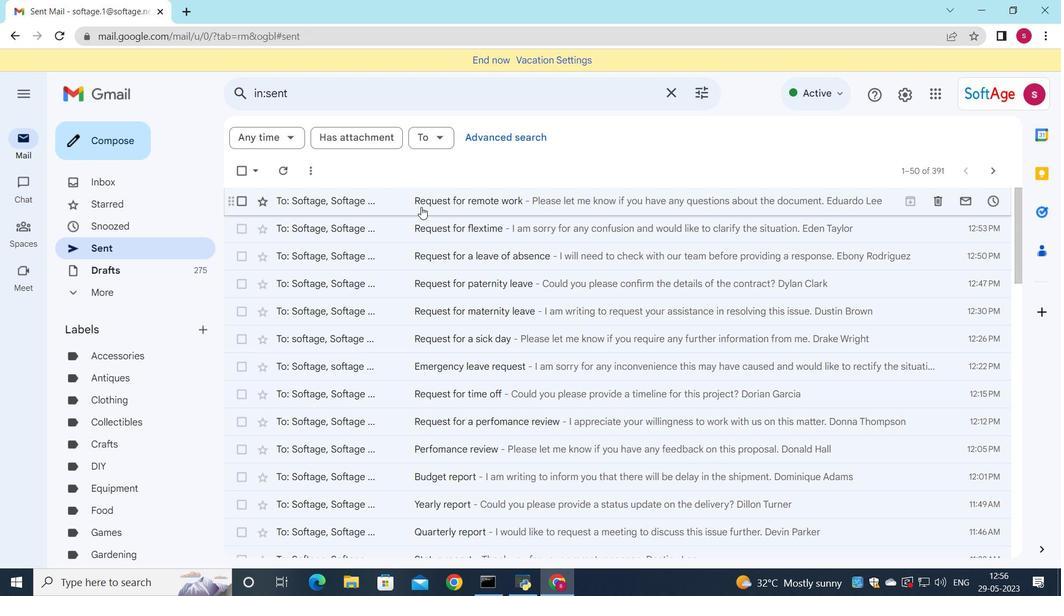 
Action: Mouse moved to (596, 257)
Screenshot: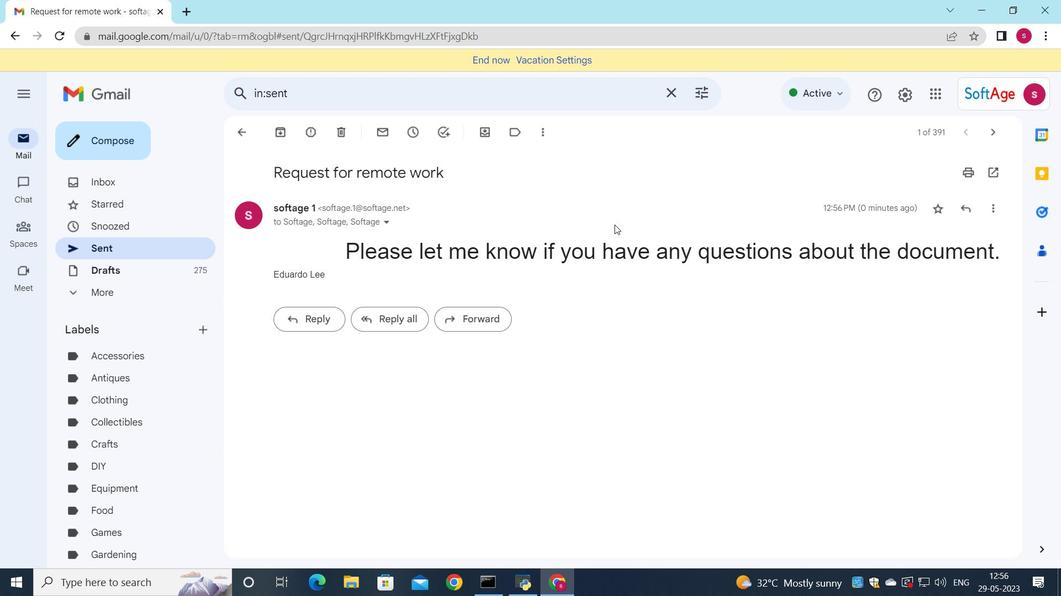 
